 Task: Add an event with the title Second Training Session: Conflict Resolution Strategies in the Workplace, date '2024/04/11', time 8:00 AM to 10:00 AMand add a description: Develop and implement strategies to minimize or eliminate identified risks. This may involve various approaches such as risk avoidance.Select event color  Sage . Add location for the event as: 456 Park Avenue, Downtown, Chicago, USA, logged in from the account softage.8@softage.netand send the event invitation to softage.6@softage.net and softage.7@softage.net. Set a reminder for the event Monthly on the third Sunday
Action: Mouse moved to (76, 110)
Screenshot: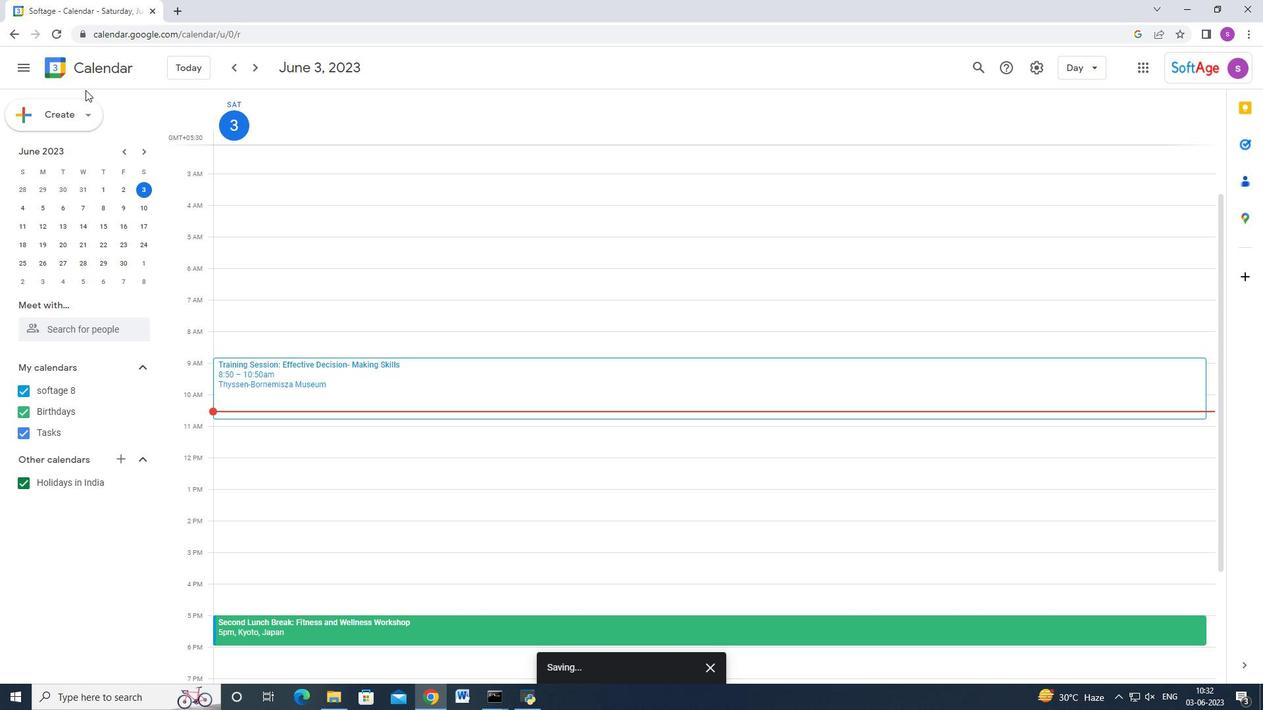 
Action: Mouse pressed left at (76, 110)
Screenshot: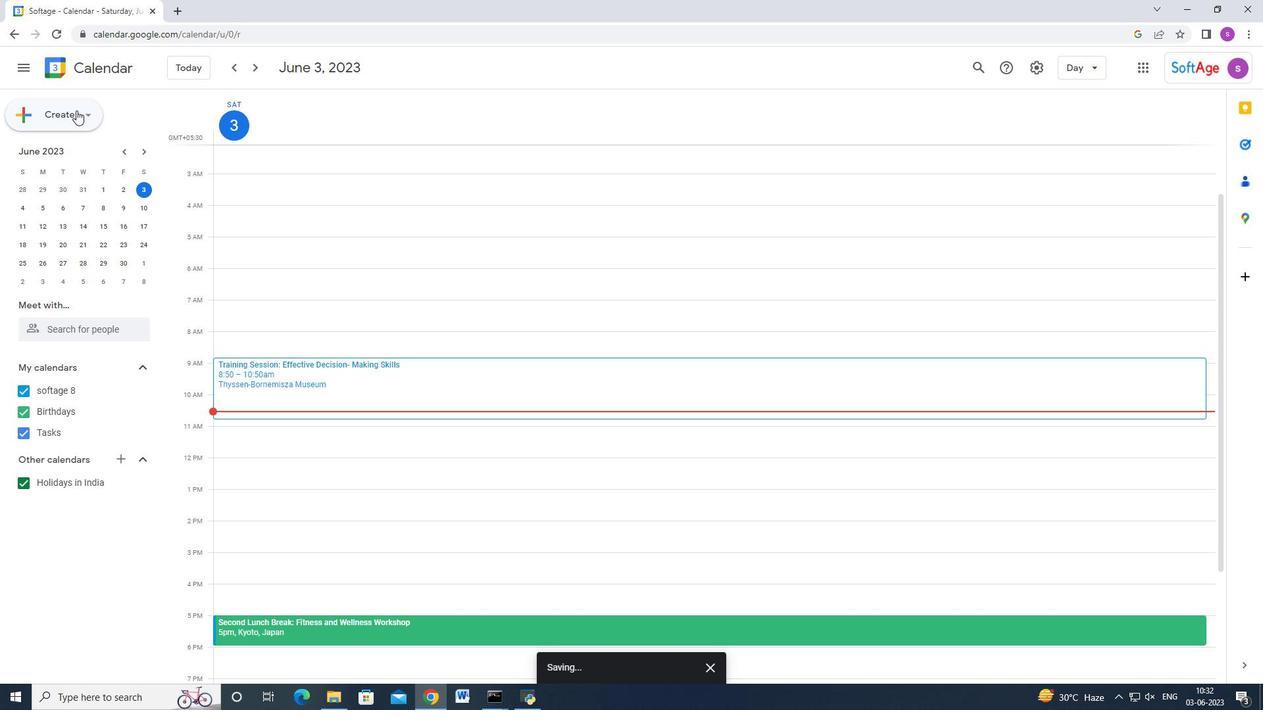 
Action: Mouse moved to (64, 147)
Screenshot: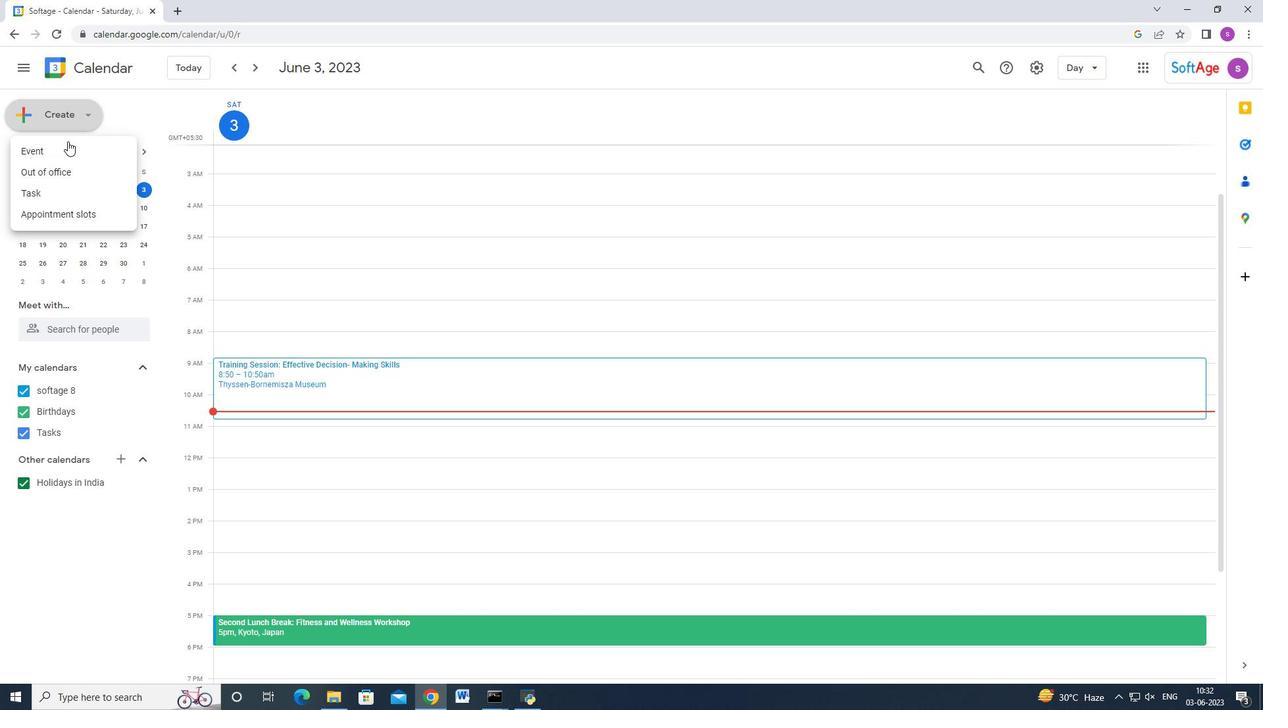 
Action: Mouse pressed left at (64, 147)
Screenshot: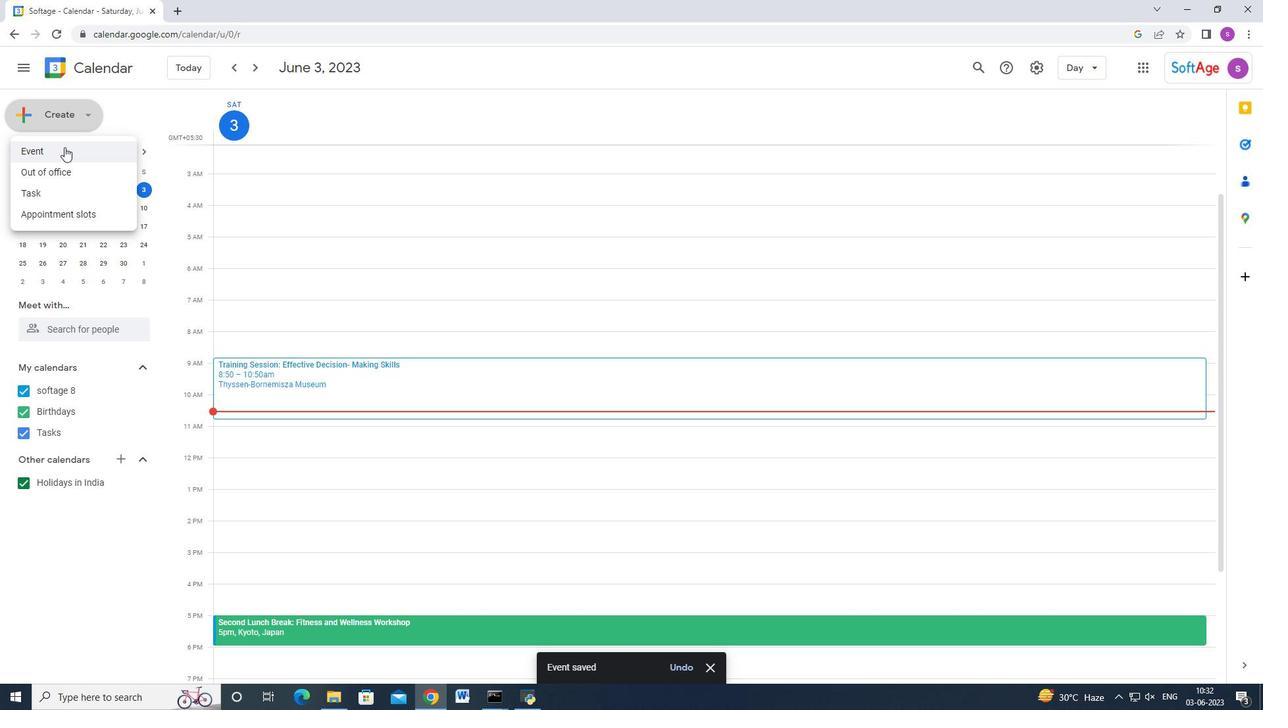 
Action: Mouse moved to (746, 527)
Screenshot: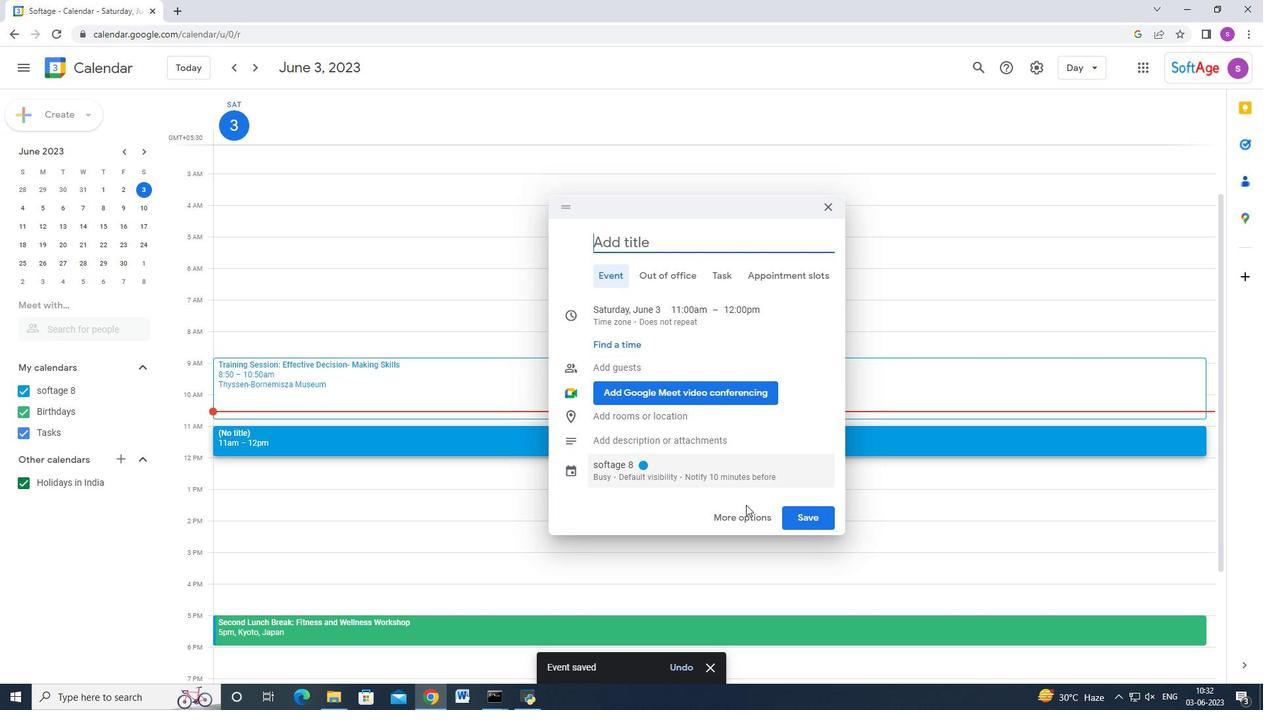 
Action: Mouse pressed left at (746, 527)
Screenshot: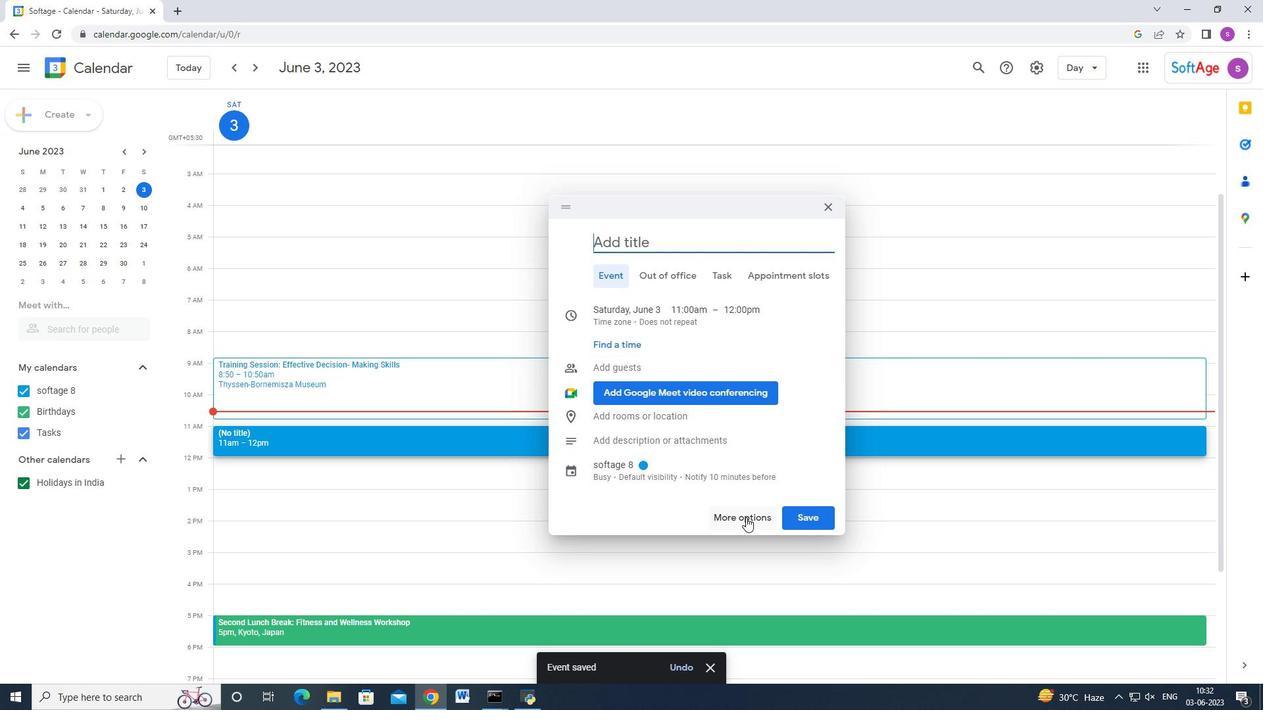 
Action: Mouse moved to (188, 107)
Screenshot: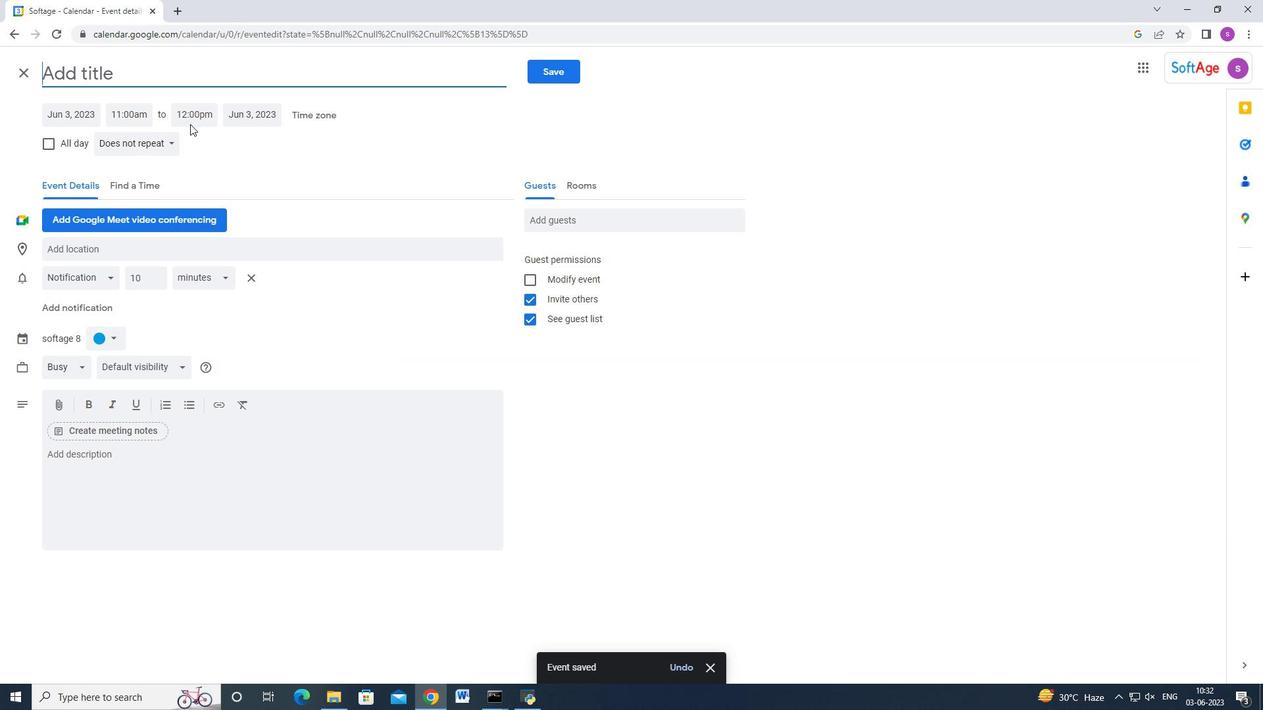 
Action: Key pressed <Key.shift_r>Second<Key.space><Key.shift>Training<Key.space><Key.shift_r>Session<Key.shift>:<Key.space><Key.shift>Conflict<Key.space><Key.shift>Resoltu<Key.backspace><Key.backspace>ution<Key.space><Key.shift>Strategies
Screenshot: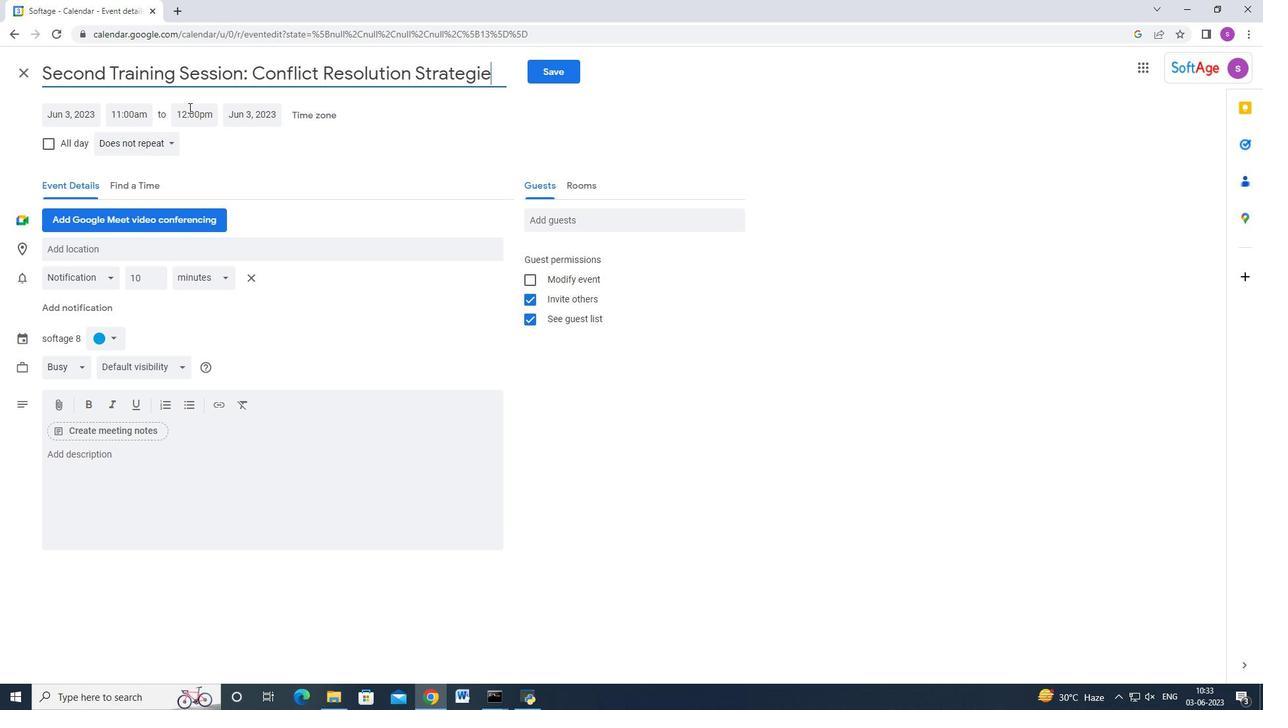 
Action: Mouse moved to (80, 115)
Screenshot: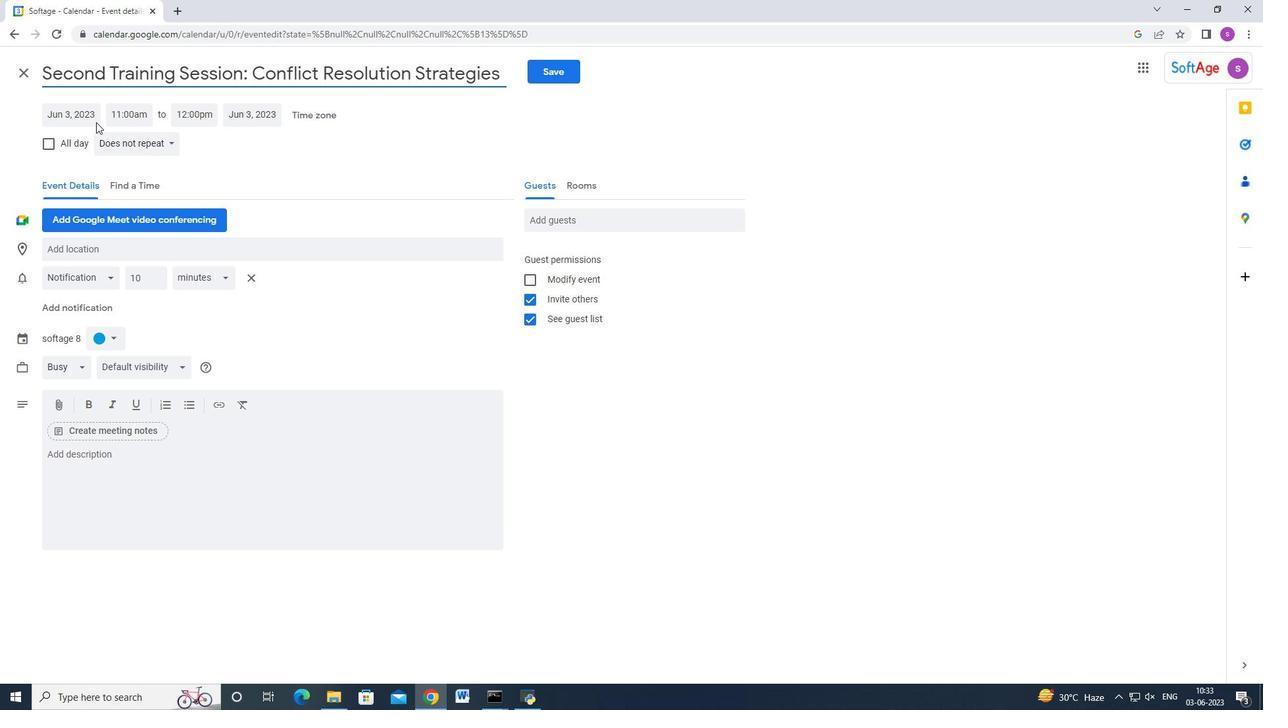
Action: Mouse pressed left at (80, 115)
Screenshot: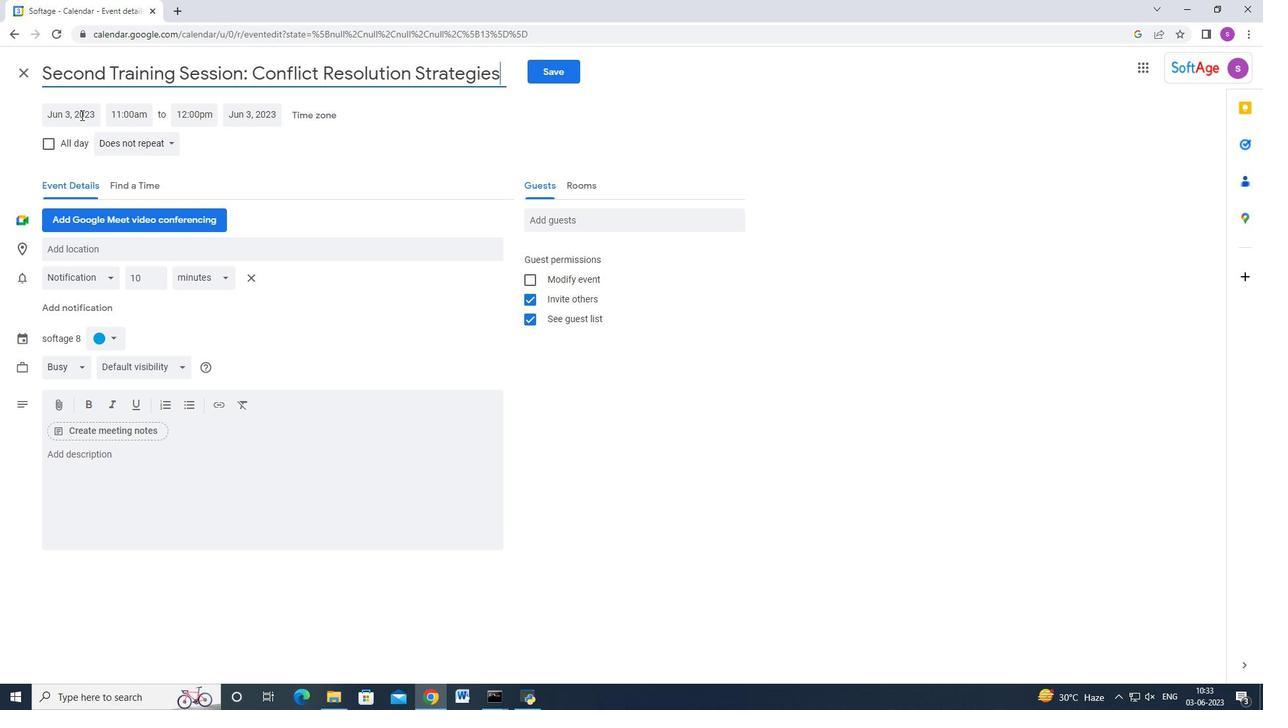 
Action: Mouse moved to (210, 140)
Screenshot: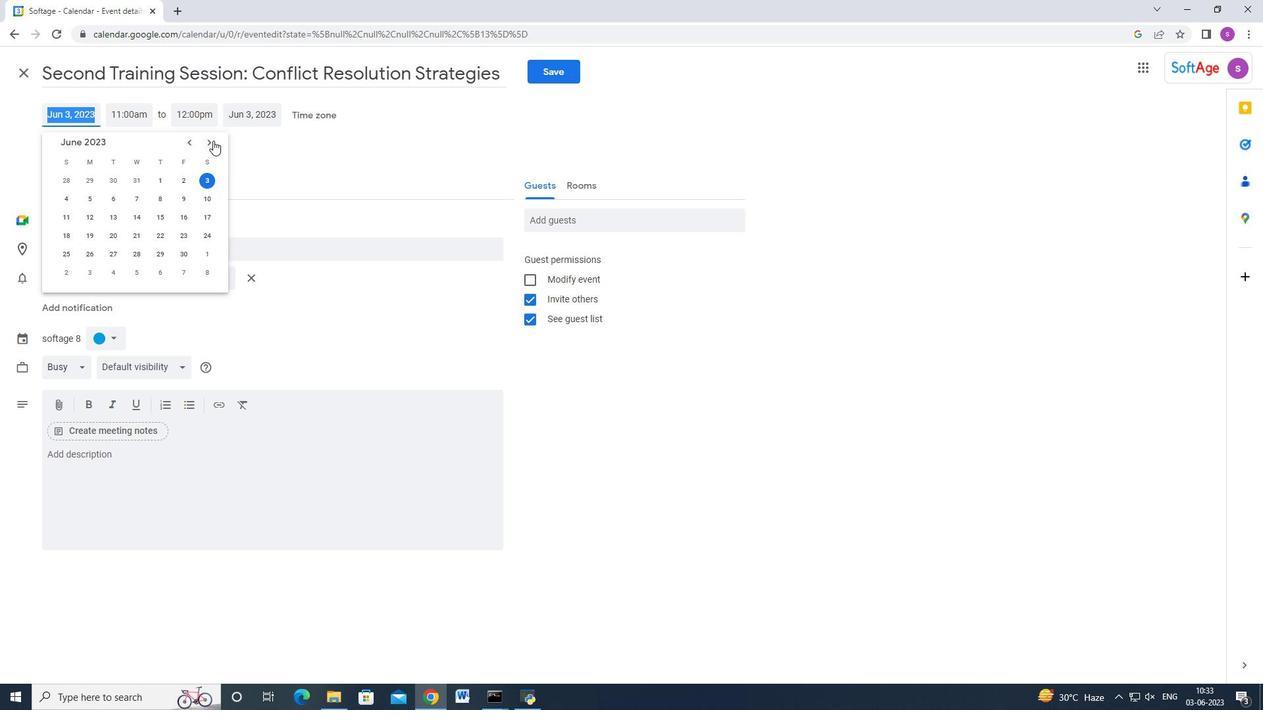 
Action: Mouse pressed left at (210, 140)
Screenshot: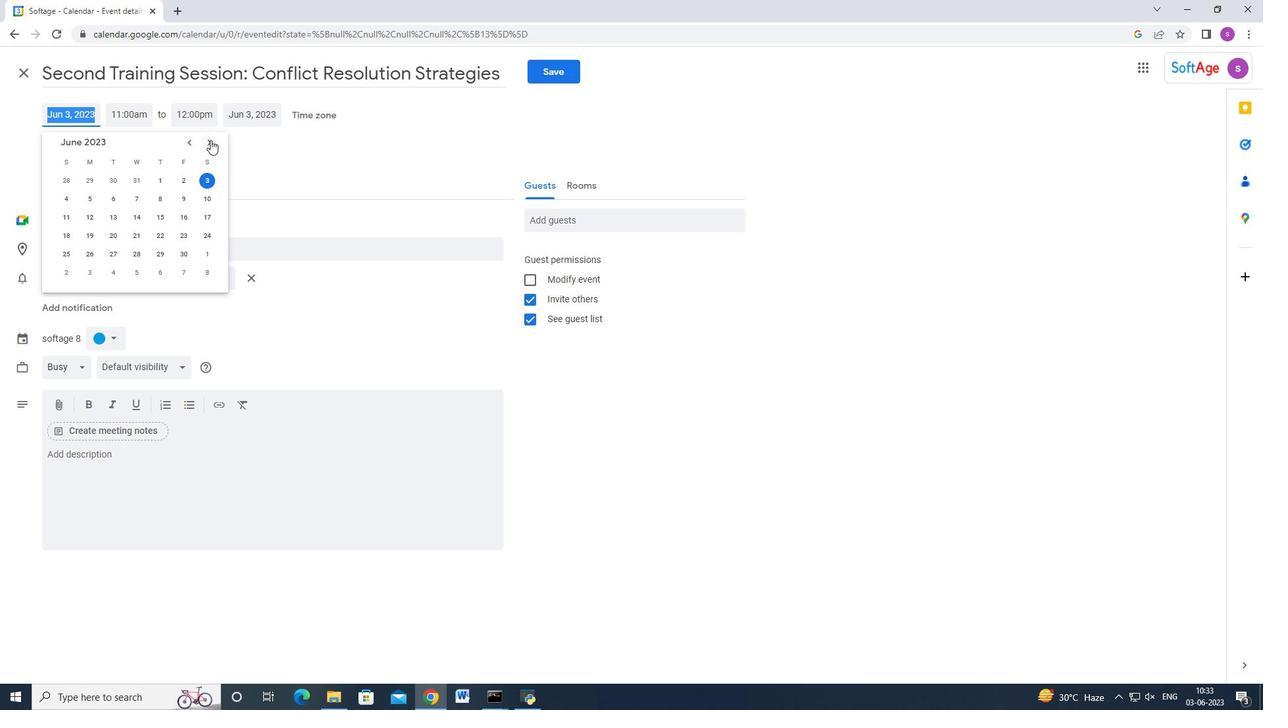 
Action: Mouse pressed left at (210, 140)
Screenshot: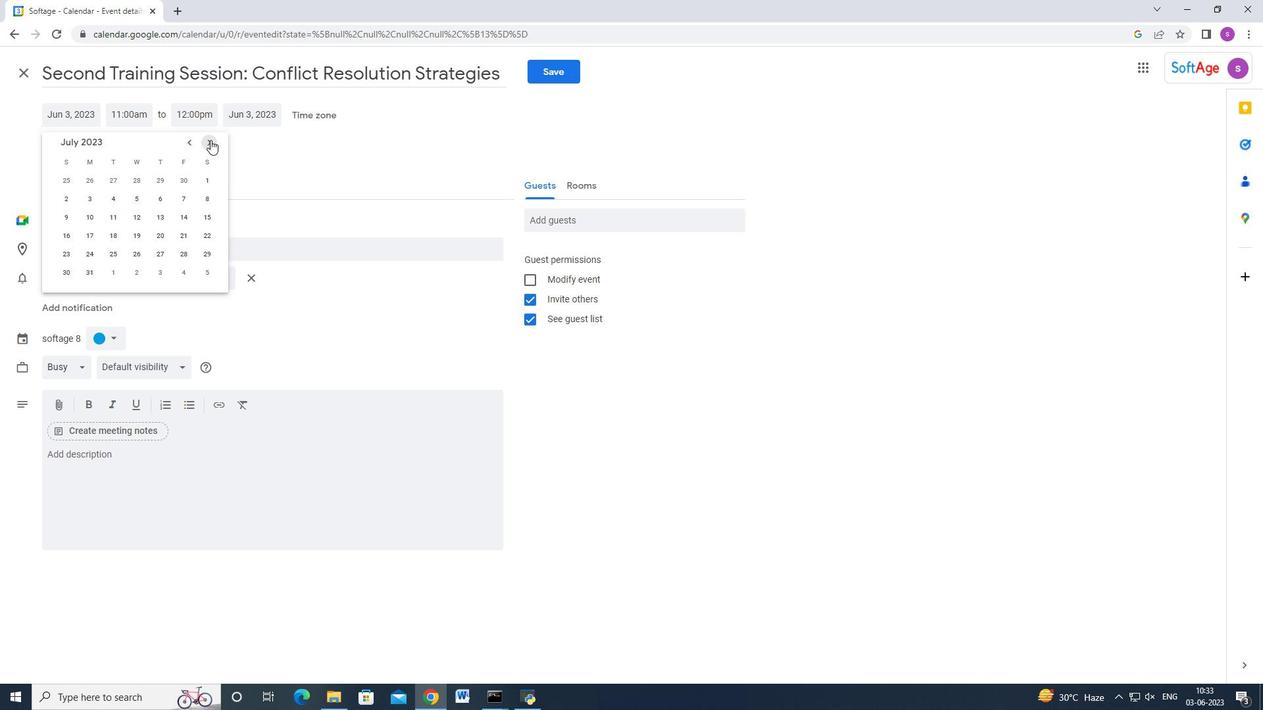 
Action: Mouse pressed left at (210, 140)
Screenshot: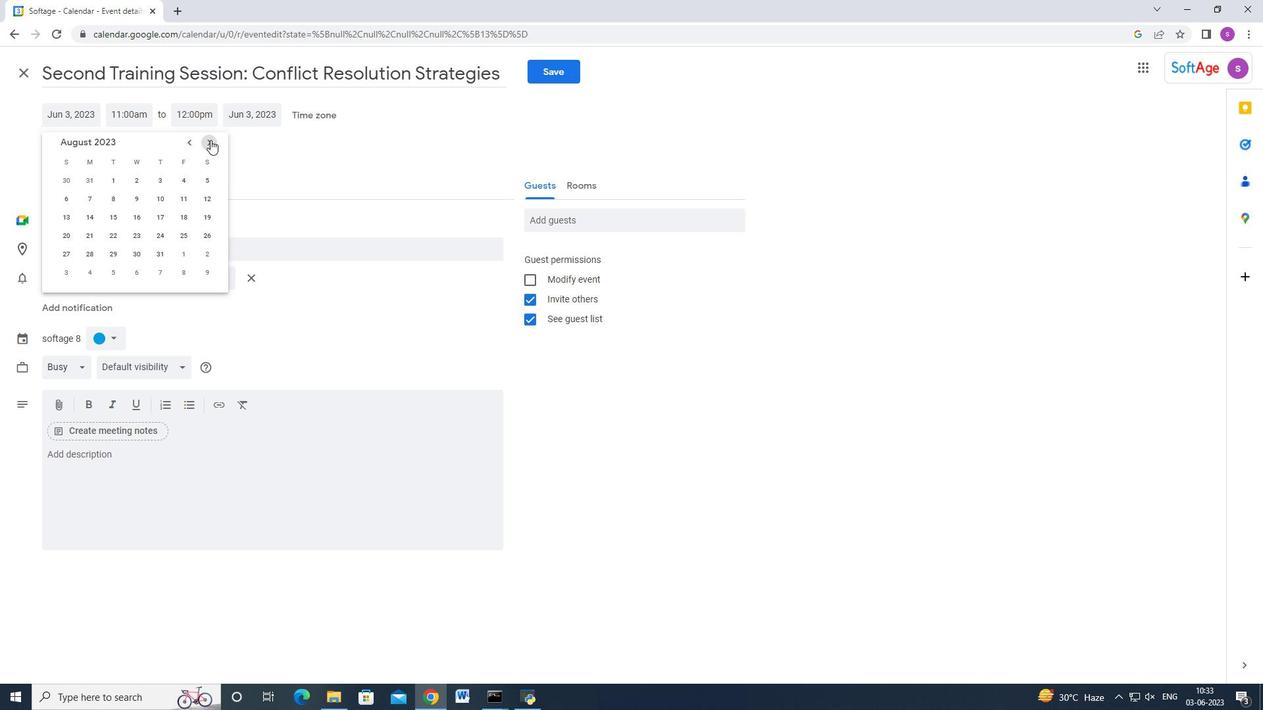 
Action: Mouse pressed left at (210, 140)
Screenshot: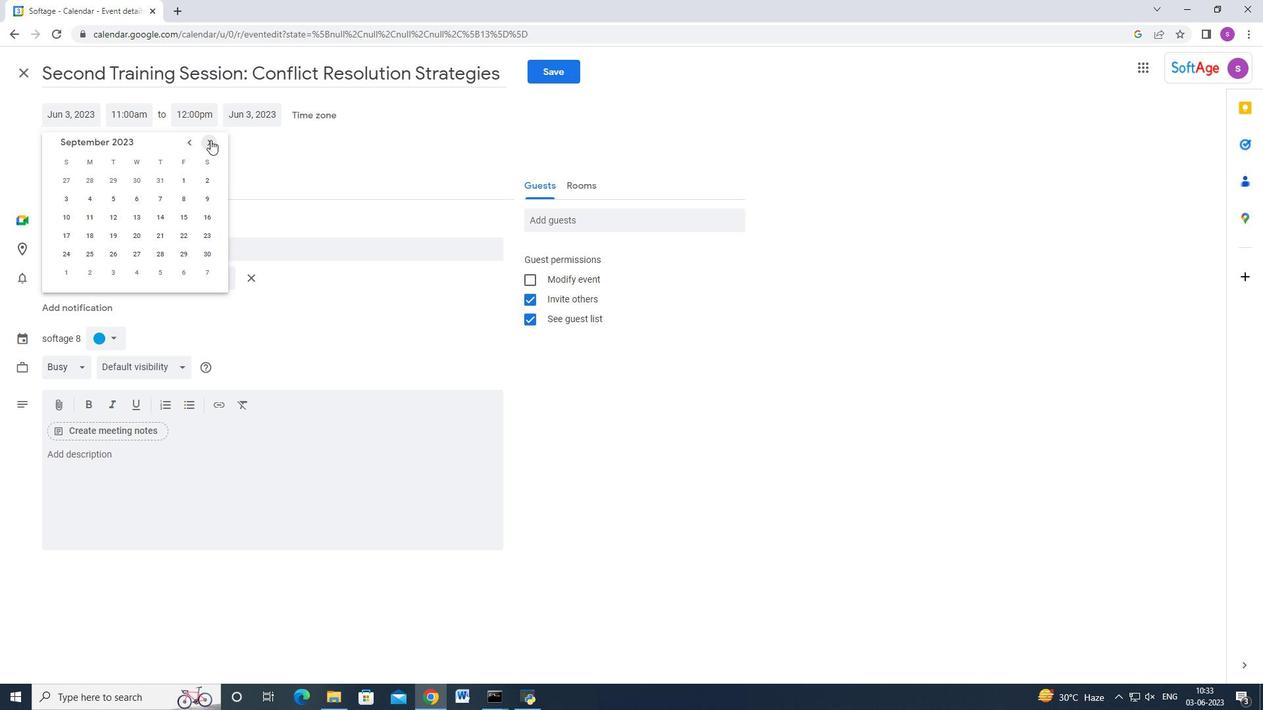 
Action: Mouse pressed left at (210, 140)
Screenshot: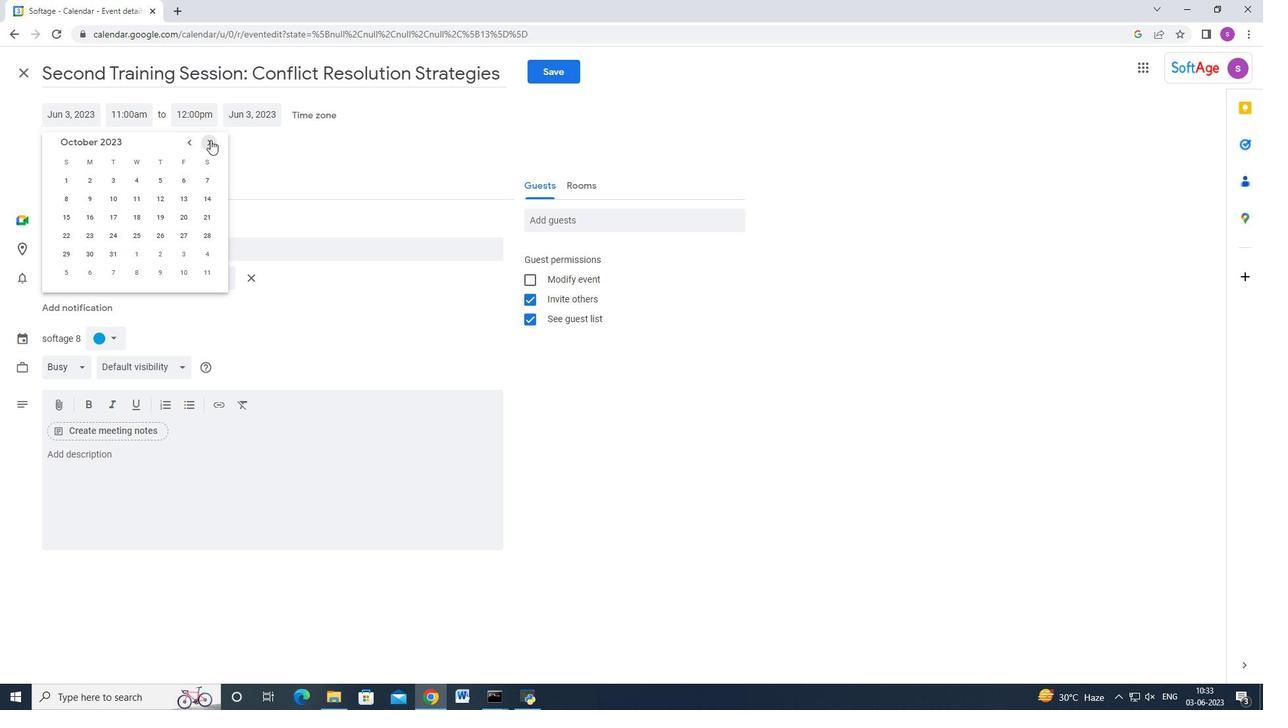 
Action: Mouse pressed left at (210, 140)
Screenshot: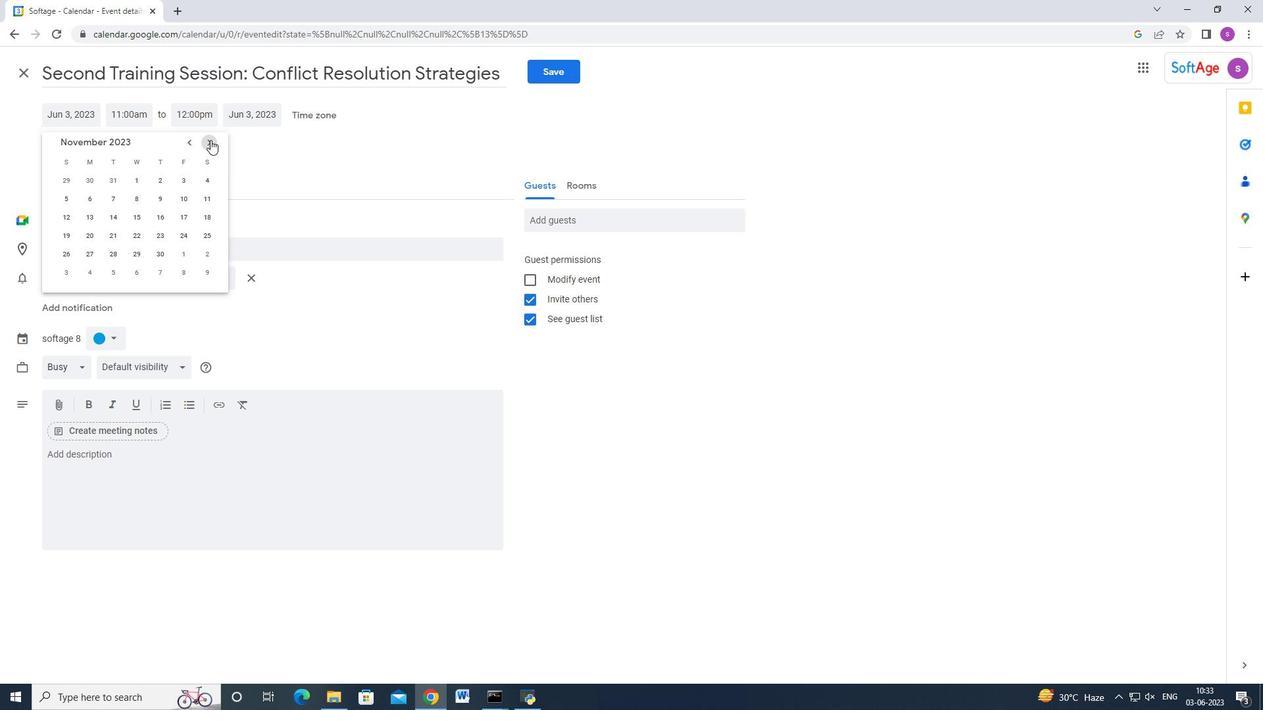 
Action: Mouse pressed left at (210, 140)
Screenshot: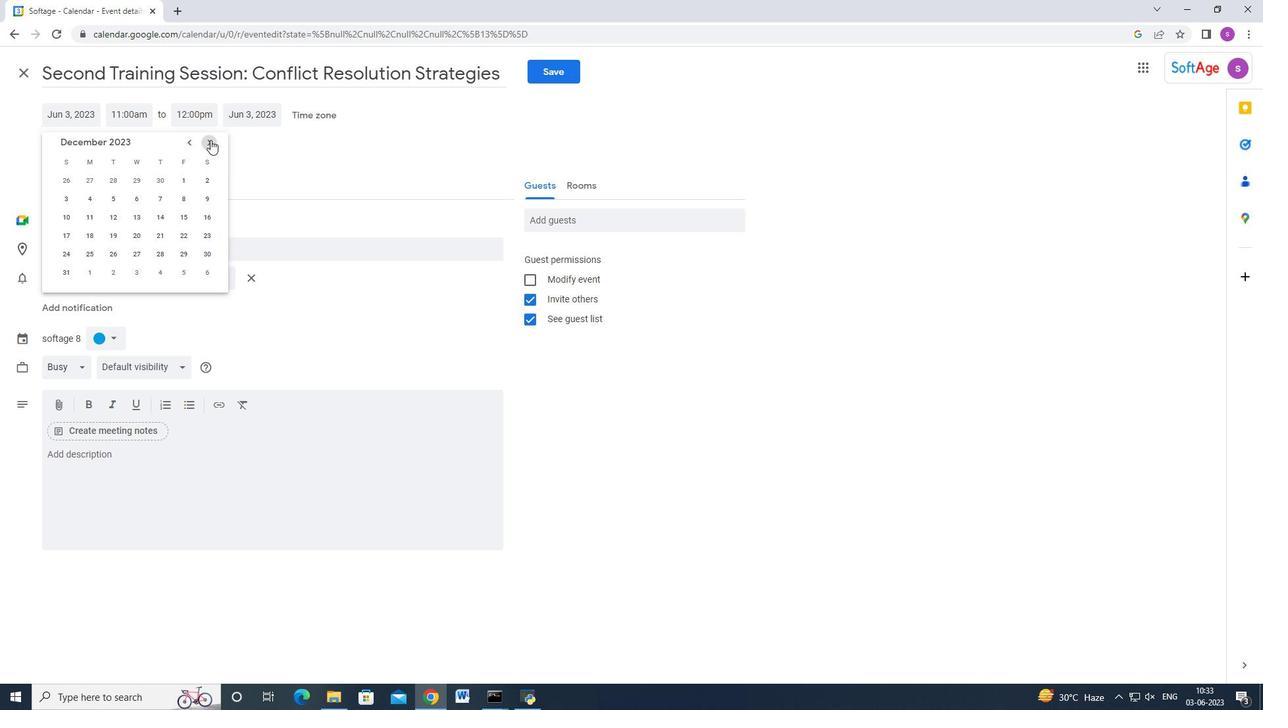 
Action: Mouse pressed left at (210, 140)
Screenshot: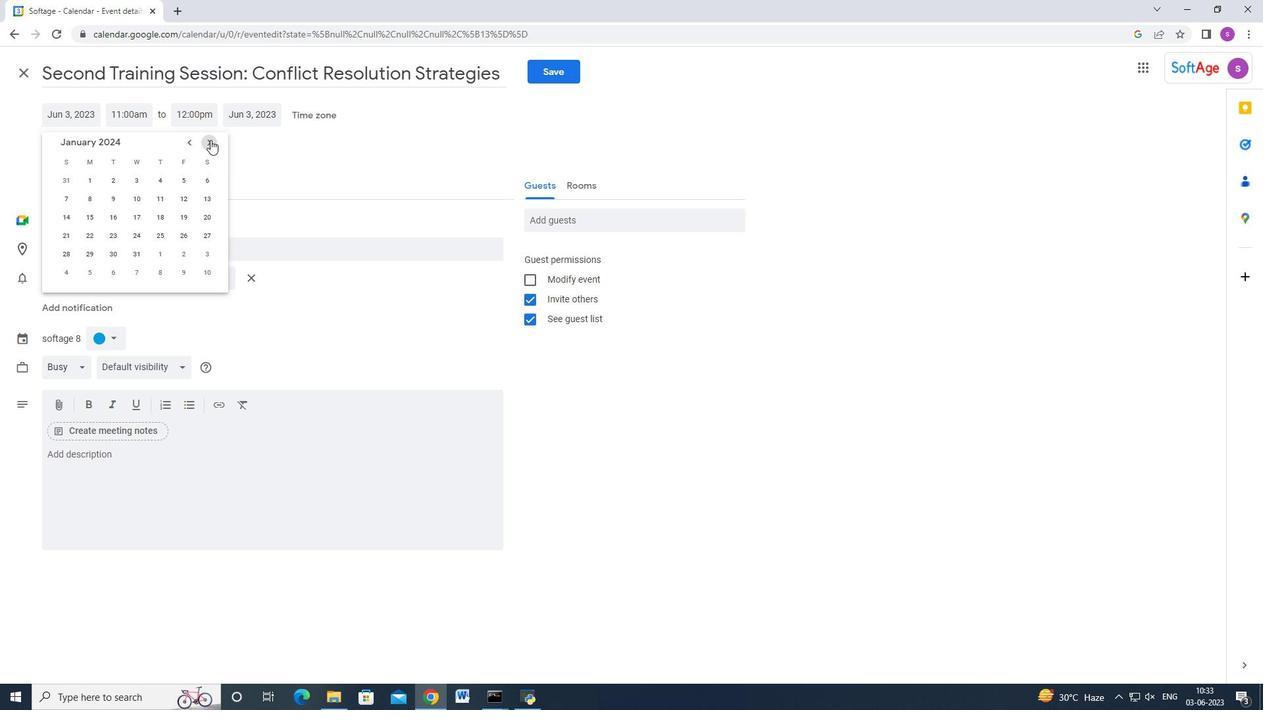 
Action: Mouse pressed left at (210, 140)
Screenshot: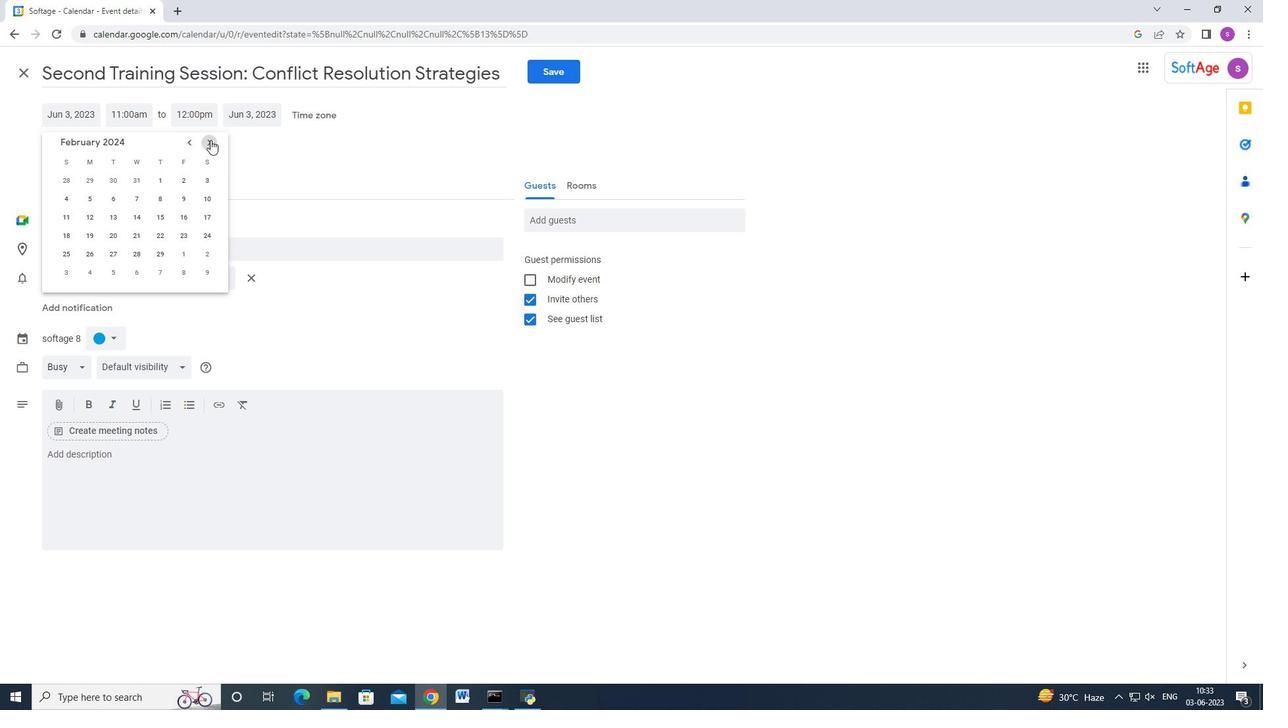 
Action: Mouse pressed left at (210, 140)
Screenshot: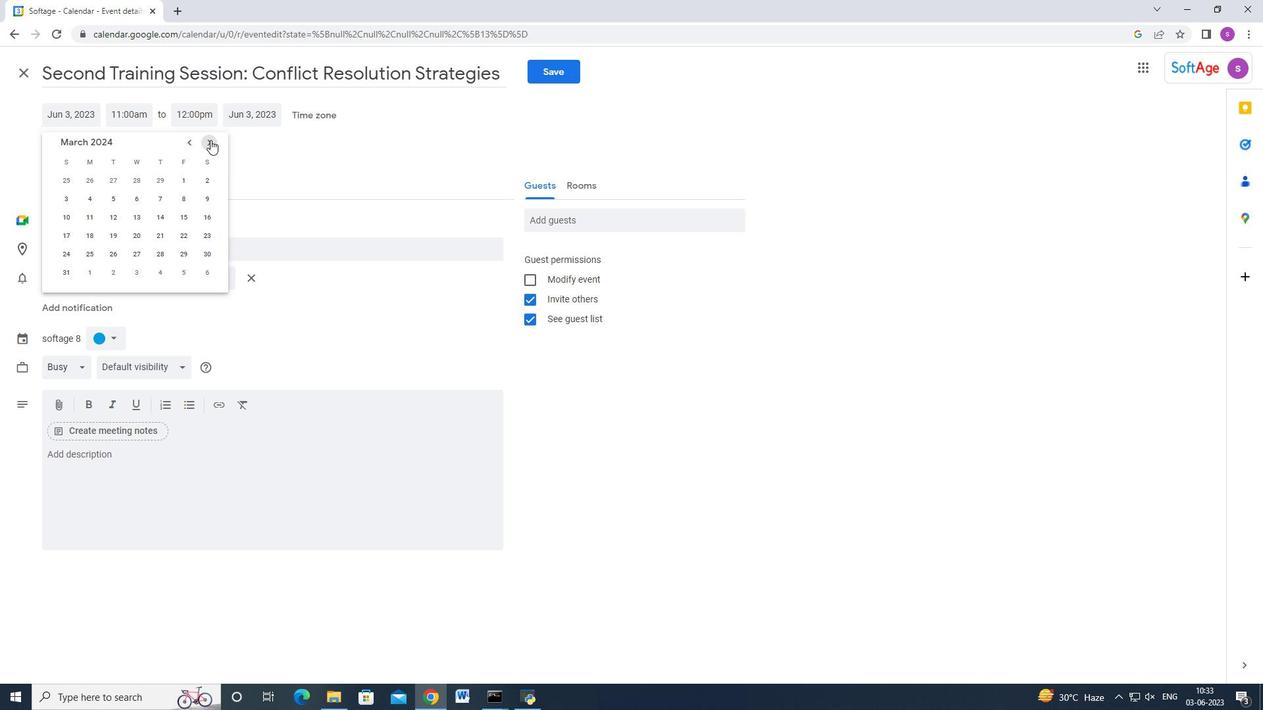 
Action: Mouse moved to (165, 192)
Screenshot: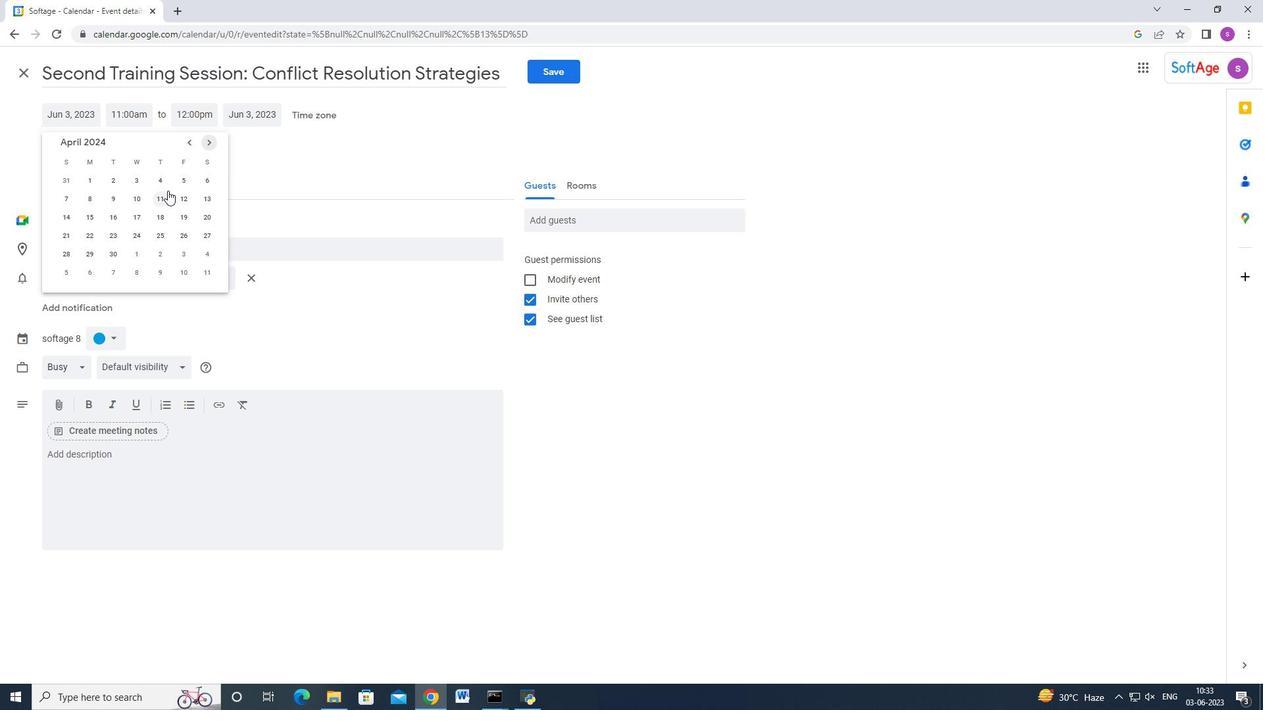 
Action: Mouse pressed left at (165, 192)
Screenshot: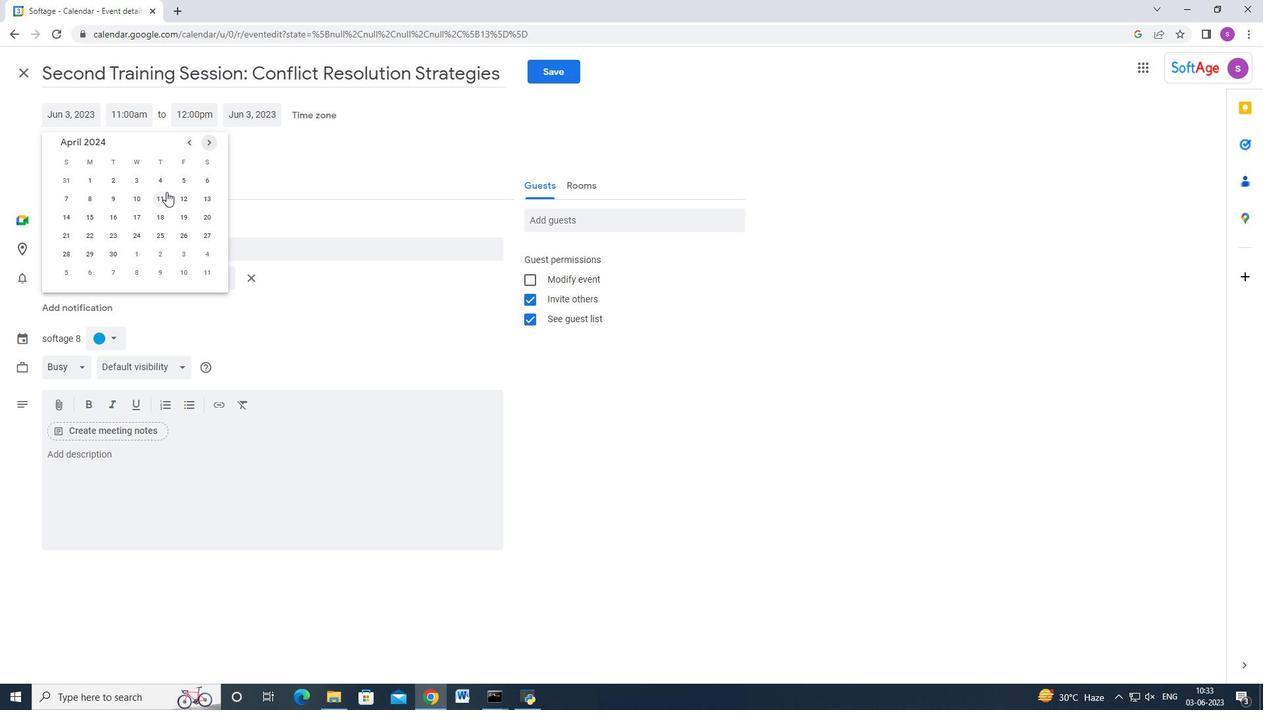
Action: Mouse moved to (144, 114)
Screenshot: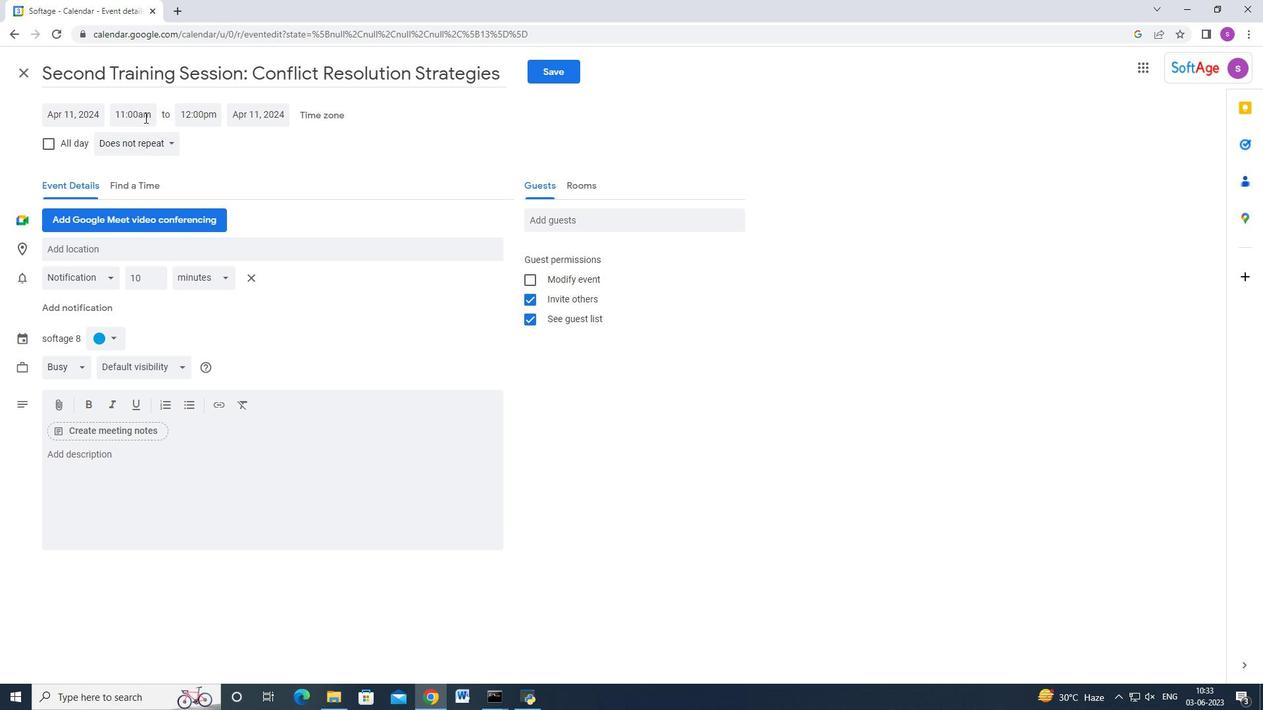 
Action: Mouse pressed left at (144, 114)
Screenshot: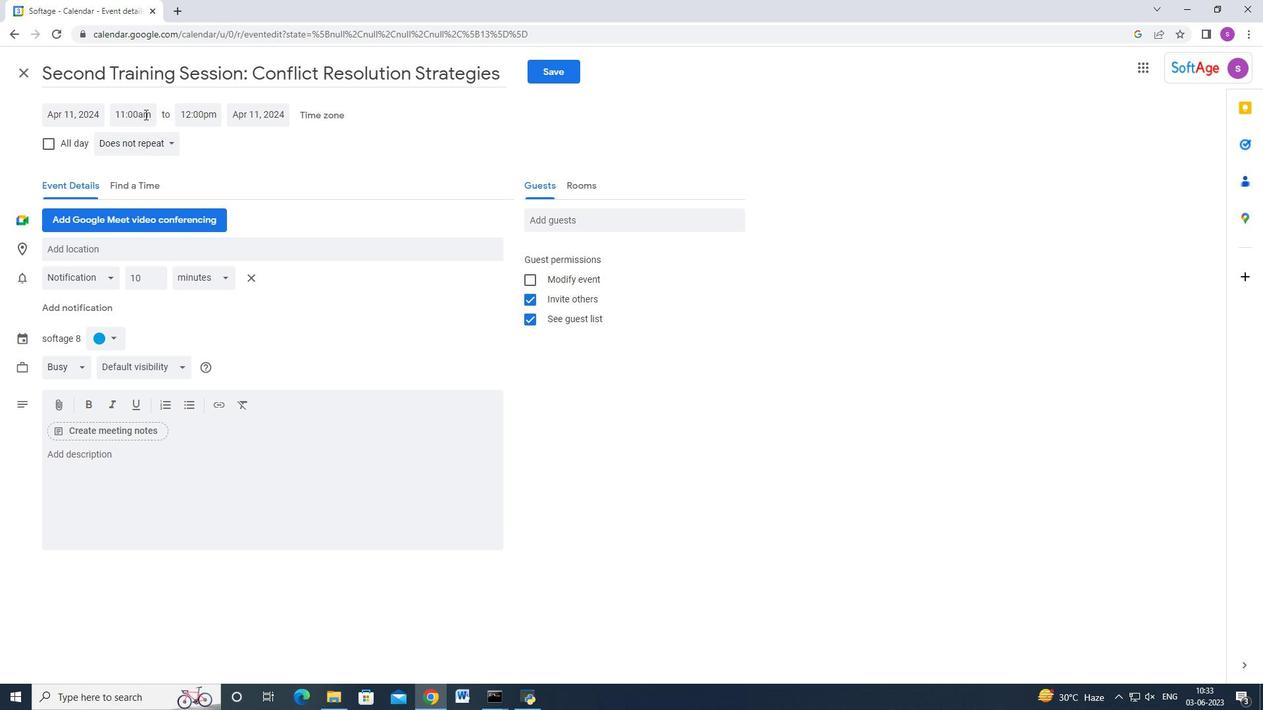 
Action: Key pressed 8<Key.shift>:00am<Key.enter><Key.tab>10<Key.shift>:00am<Key.enter>
Screenshot: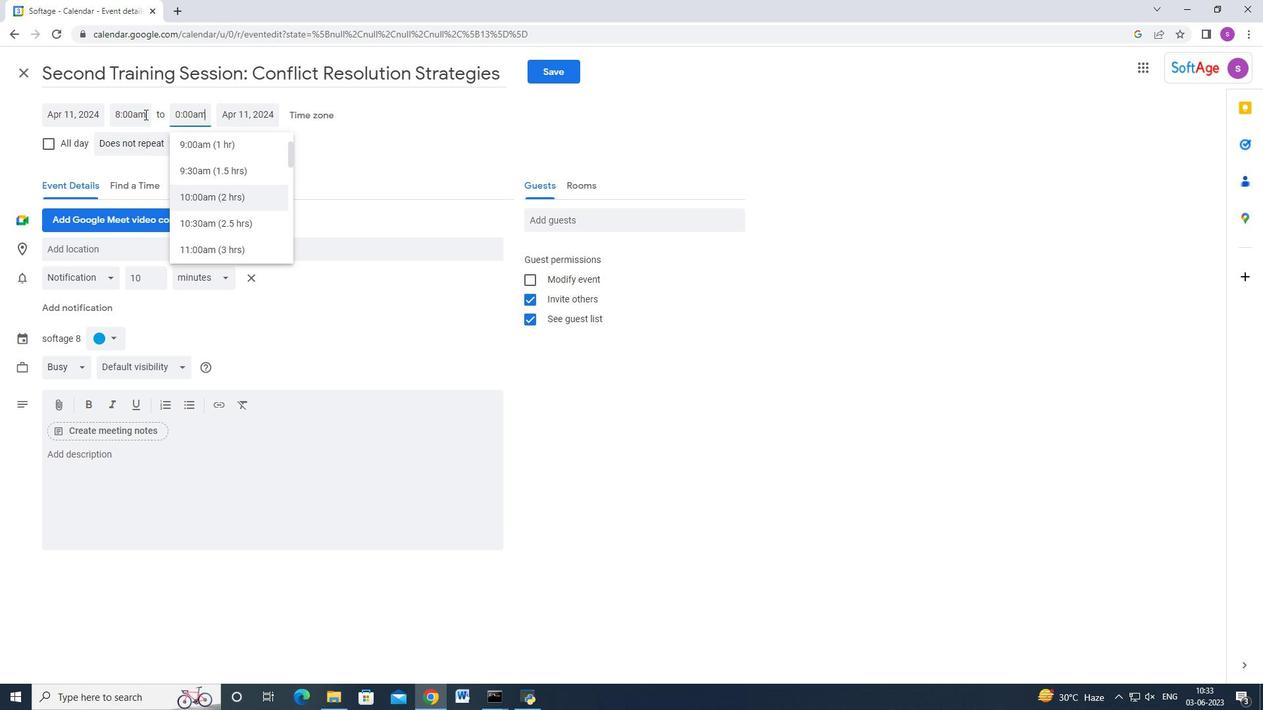 
Action: Mouse moved to (201, 442)
Screenshot: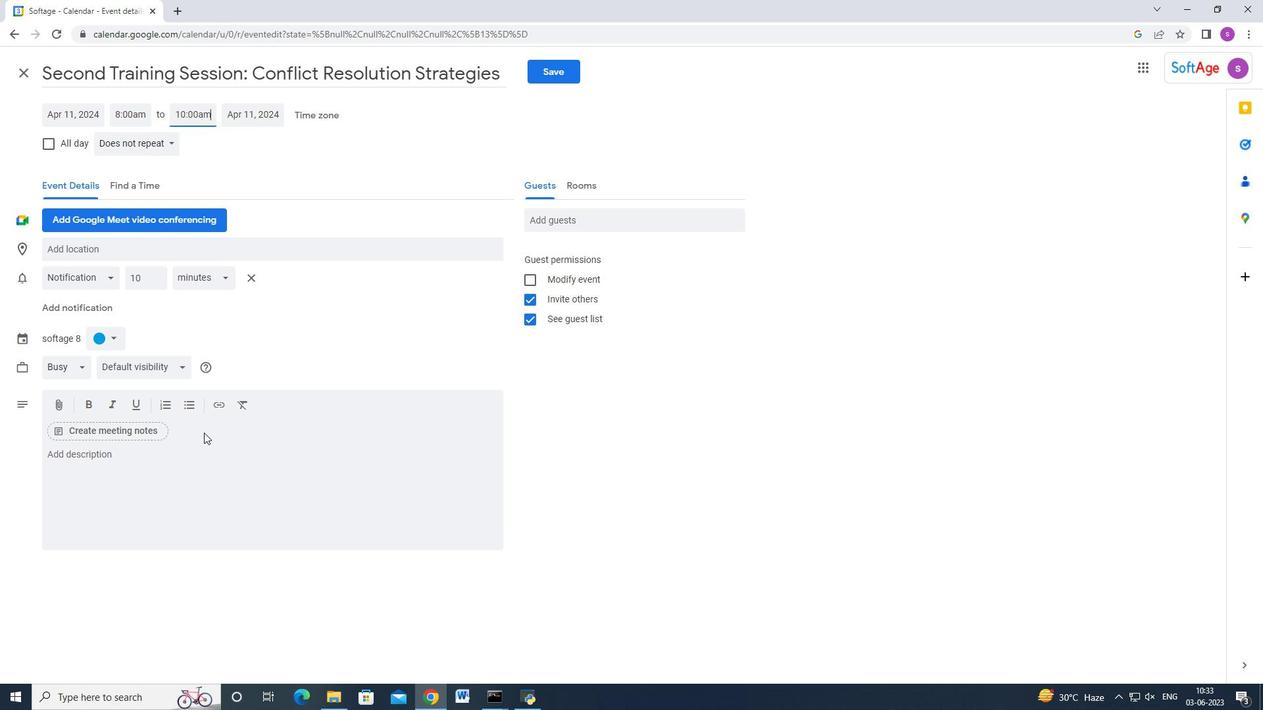 
Action: Mouse pressed left at (201, 442)
Screenshot: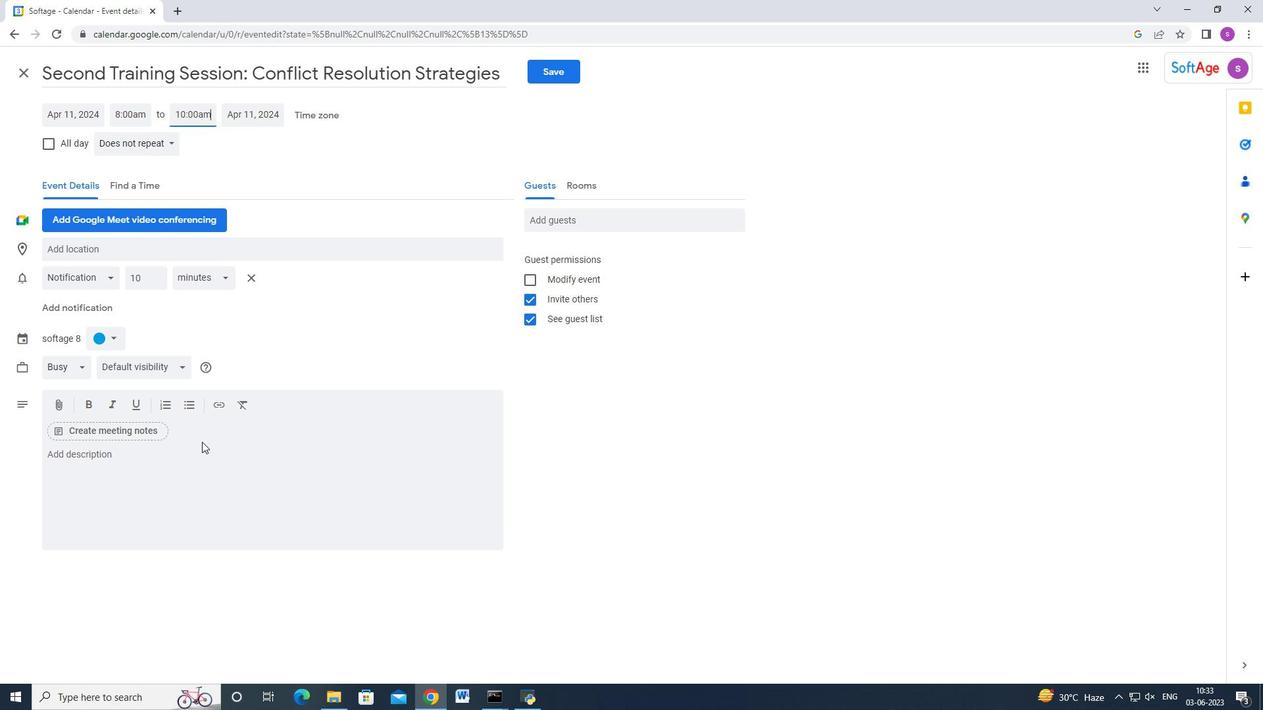 
Action: Mouse moved to (201, 448)
Screenshot: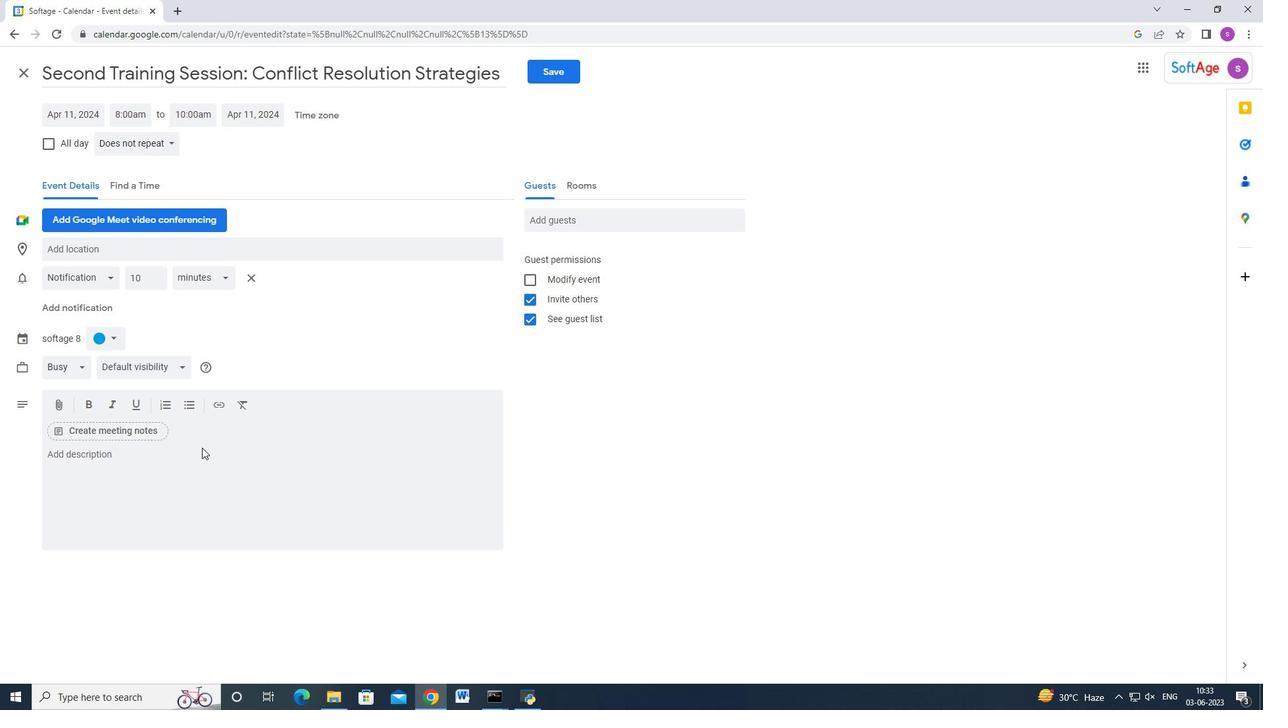 
Action: Mouse pressed left at (201, 448)
Screenshot: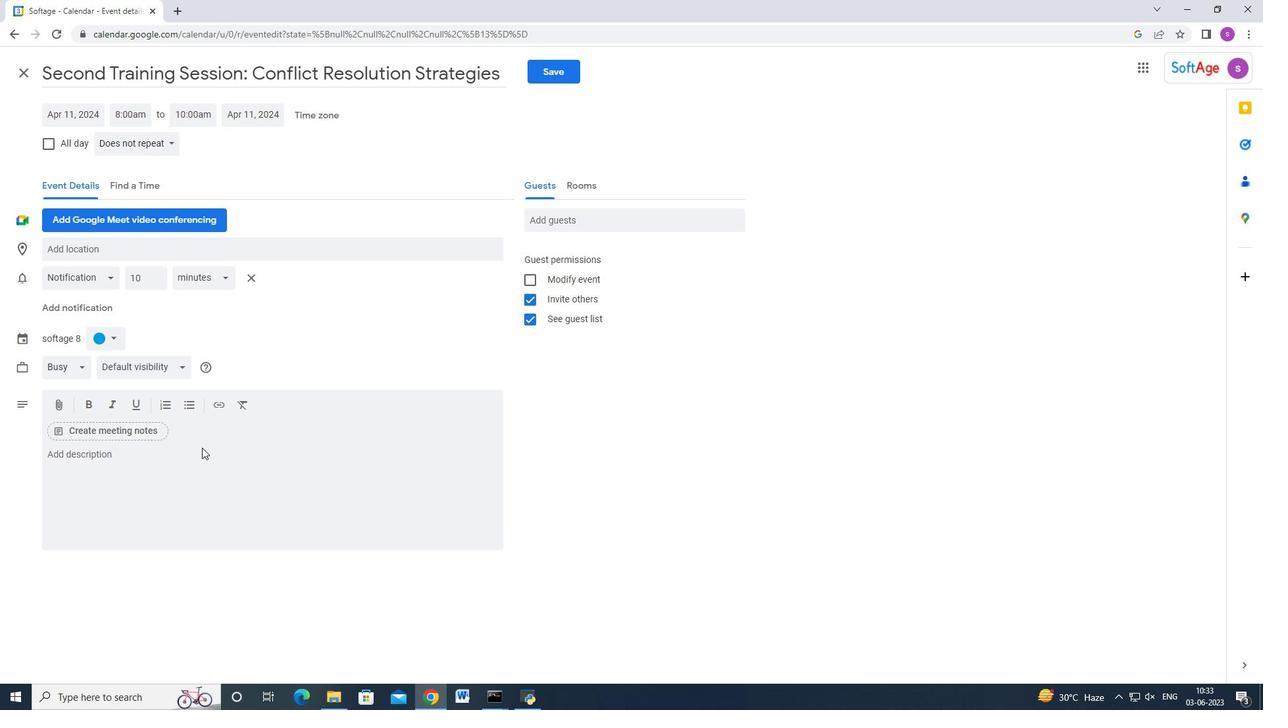 
Action: Mouse moved to (195, 461)
Screenshot: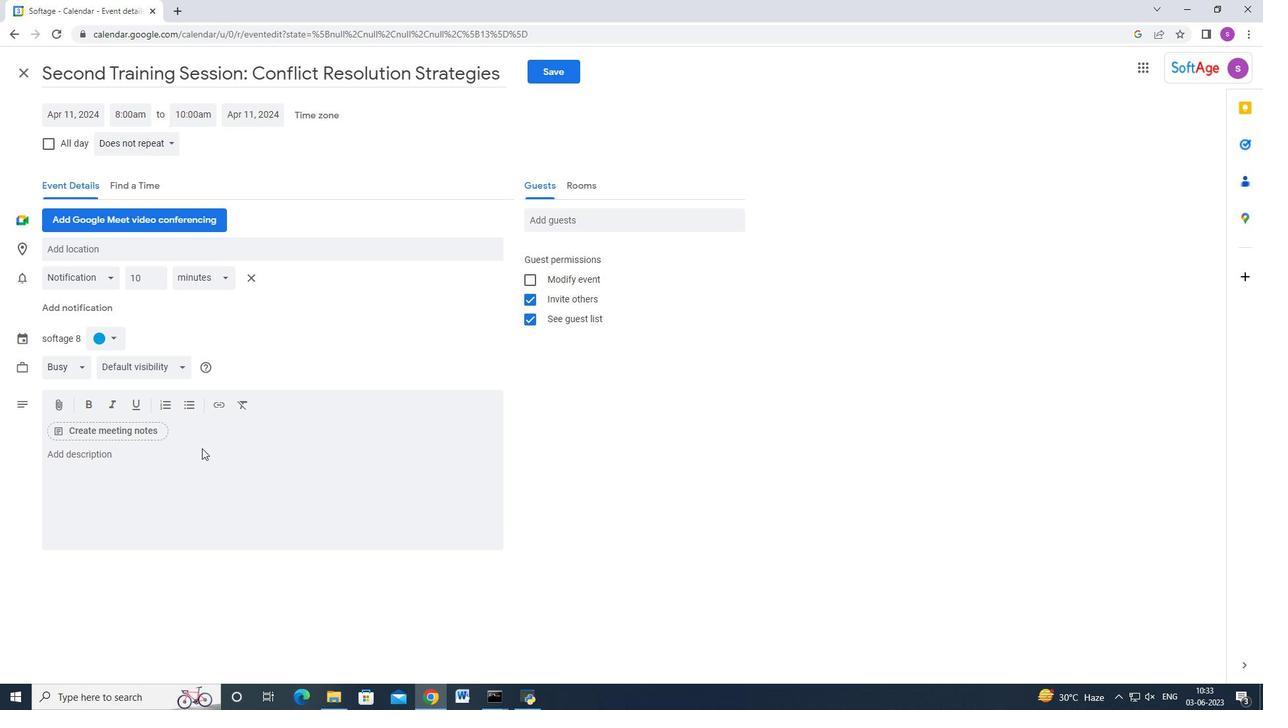 
Action: Mouse pressed left at (195, 461)
Screenshot: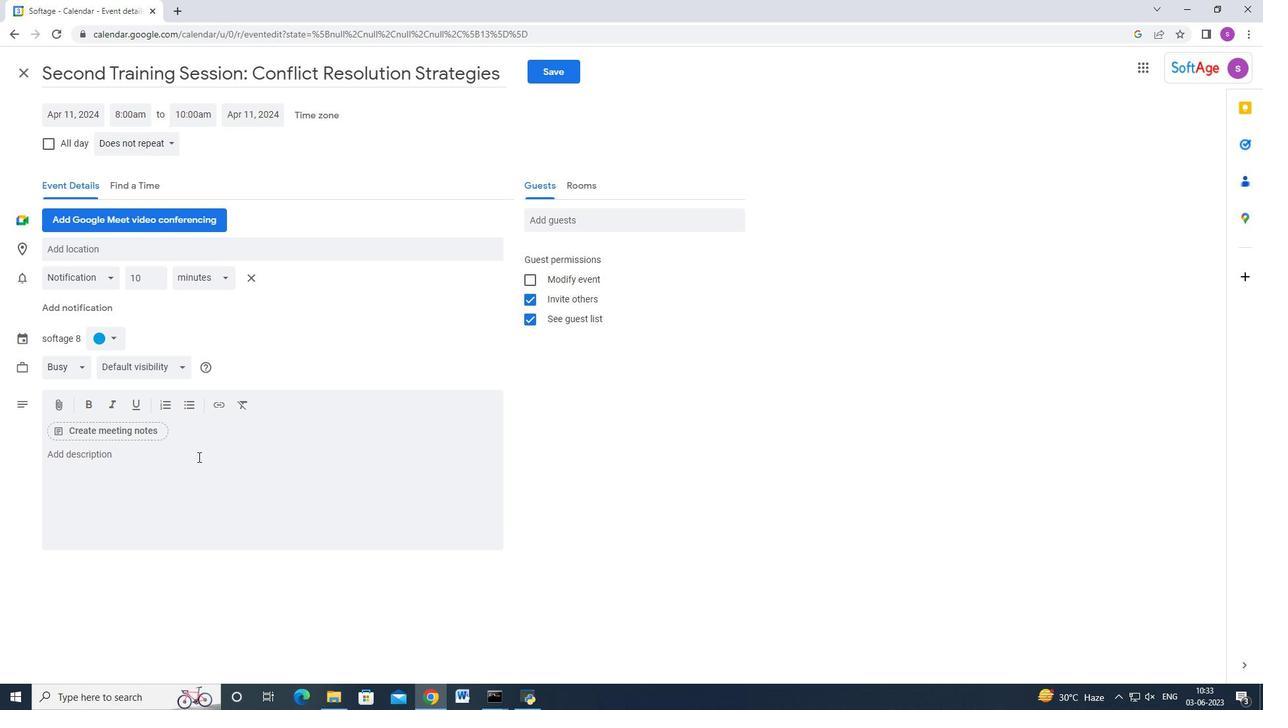 
Action: Mouse moved to (196, 461)
Screenshot: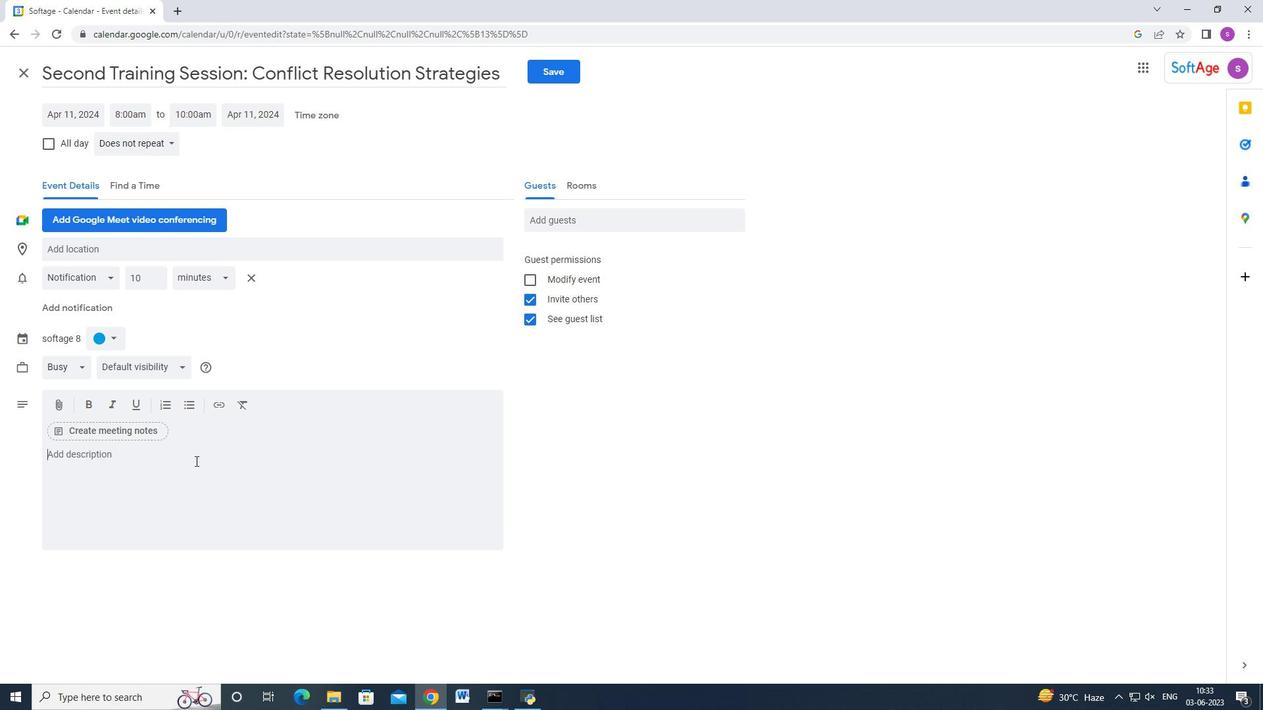 
Action: Key pressed <Key.shift><Key.shift><Key.shift><Key.shift><Key.shift><Key.shift><Key.shift><Key.shift><Key.shift><Key.shift><Key.shift><Key.shift><Key.shift><Key.shift><Key.shift><Key.shift><Key.shift><Key.shift><Key.shift><Key.shift><Key.shift><Key.shift><Key.shift><Key.shift_r>Develop<Key.space>t<Key.backspace>and<Key.space>implement<Key.space>sta<Key.backspace>rategies<Key.space>to<Key.space>minimize<Key.space>or<Key.space>eliminate<Key.space>identife<Key.backspace>ied<Key.space>risks.<Key.space><Key.shift>This<Key.space>amy<Key.backspace><Key.backspace><Key.backspace>may<Key.space>involve<Key.space>various<Key.space>approached<Key.space><Key.backspace><Key.backspace>s<Key.space>such<Key.space>as<Key.space>risk<Key.space>avoidance.
Screenshot: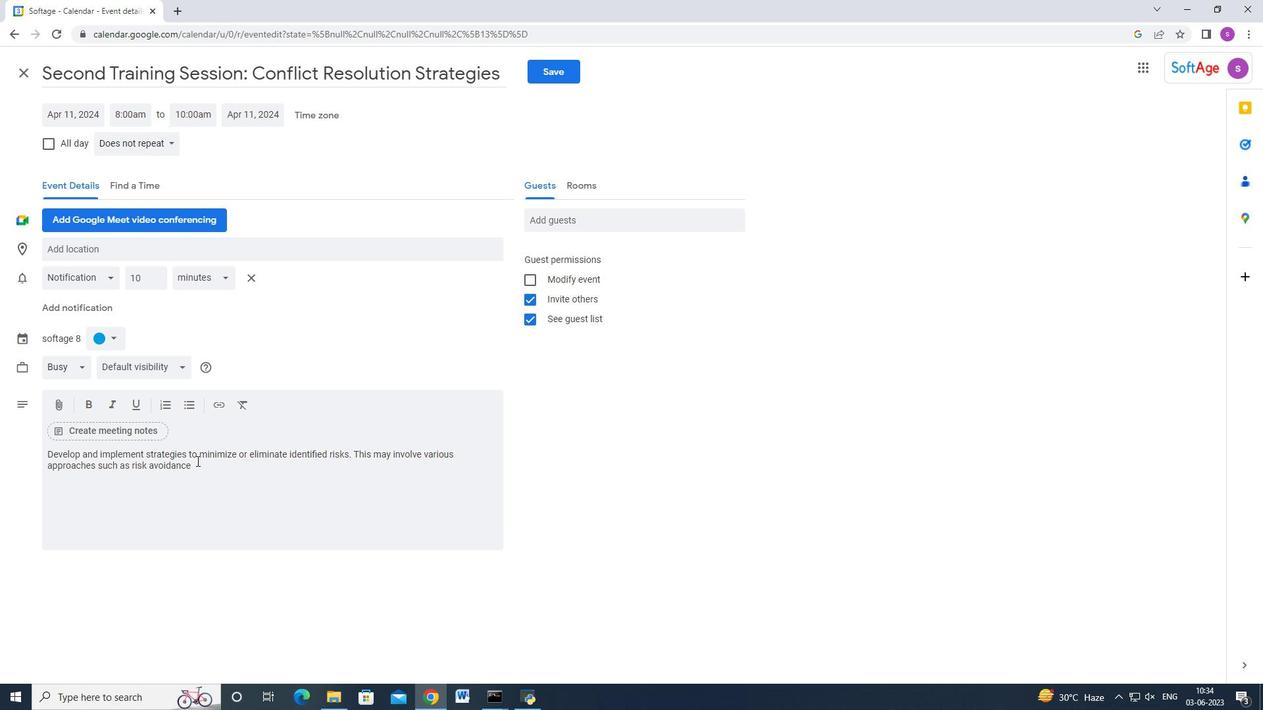 
Action: Mouse moved to (109, 330)
Screenshot: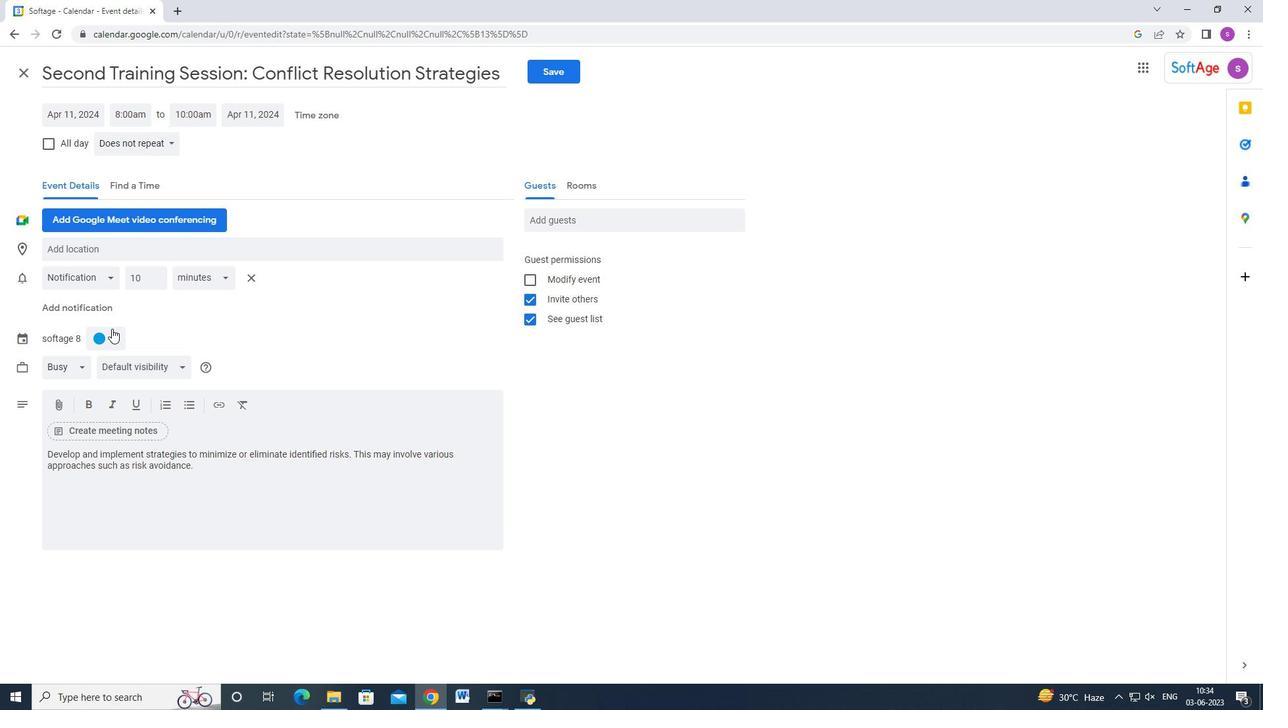 
Action: Mouse pressed left at (109, 330)
Screenshot: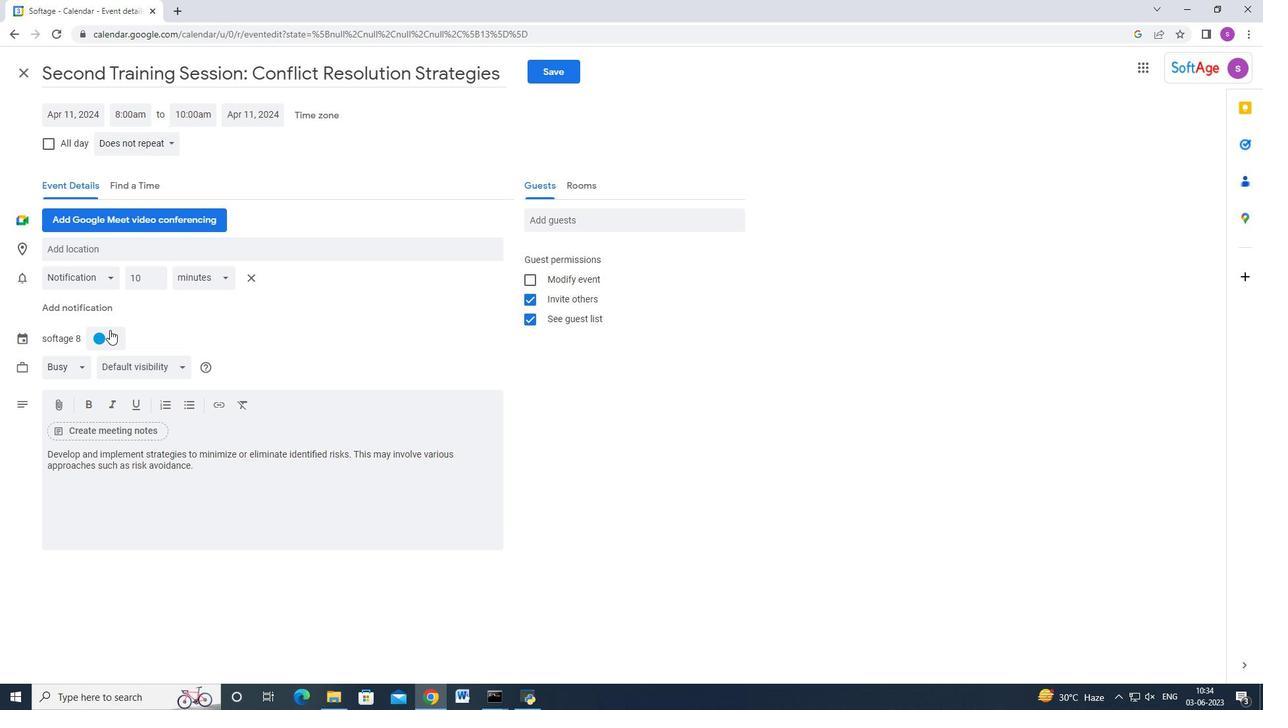 
Action: Mouse moved to (96, 373)
Screenshot: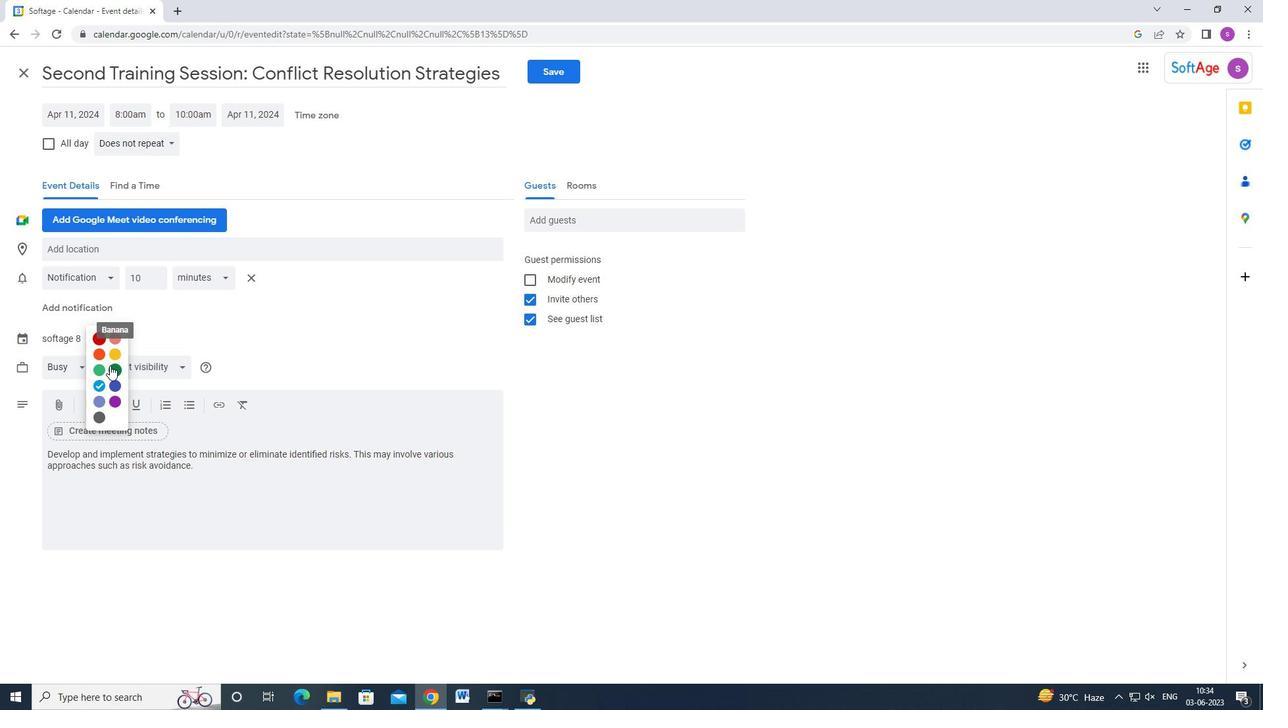 
Action: Mouse pressed left at (96, 373)
Screenshot: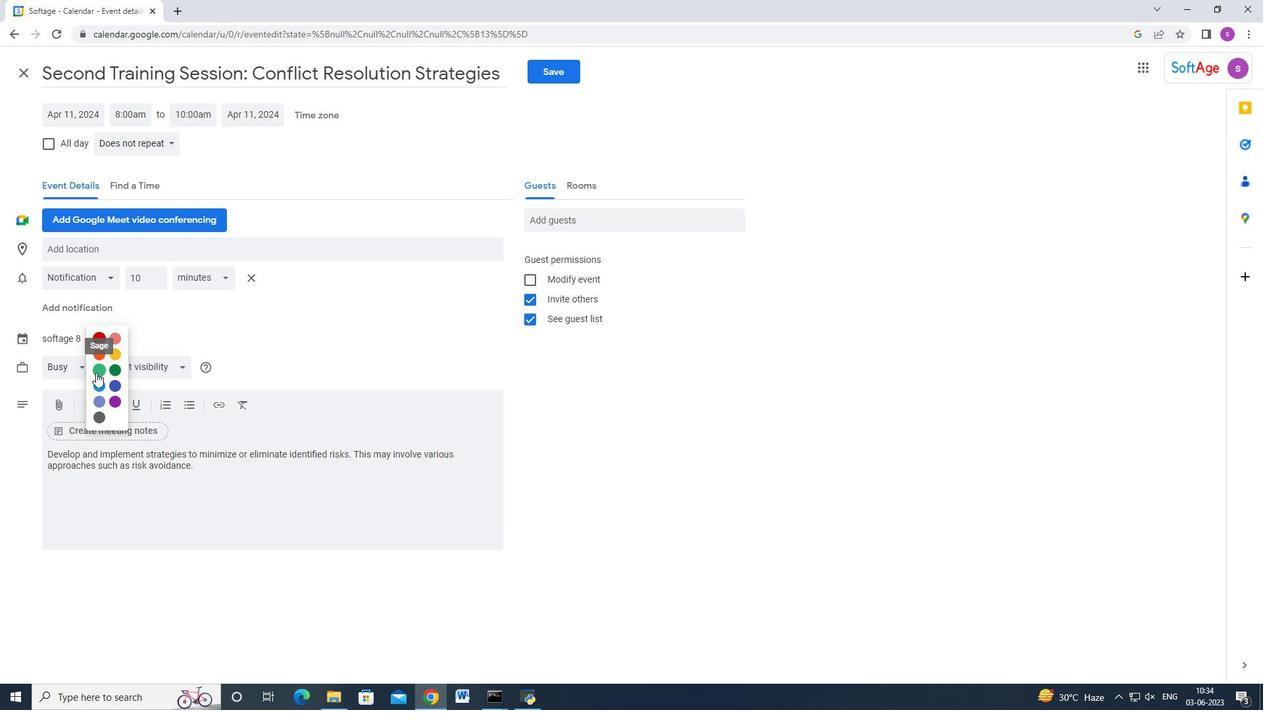 
Action: Mouse moved to (87, 256)
Screenshot: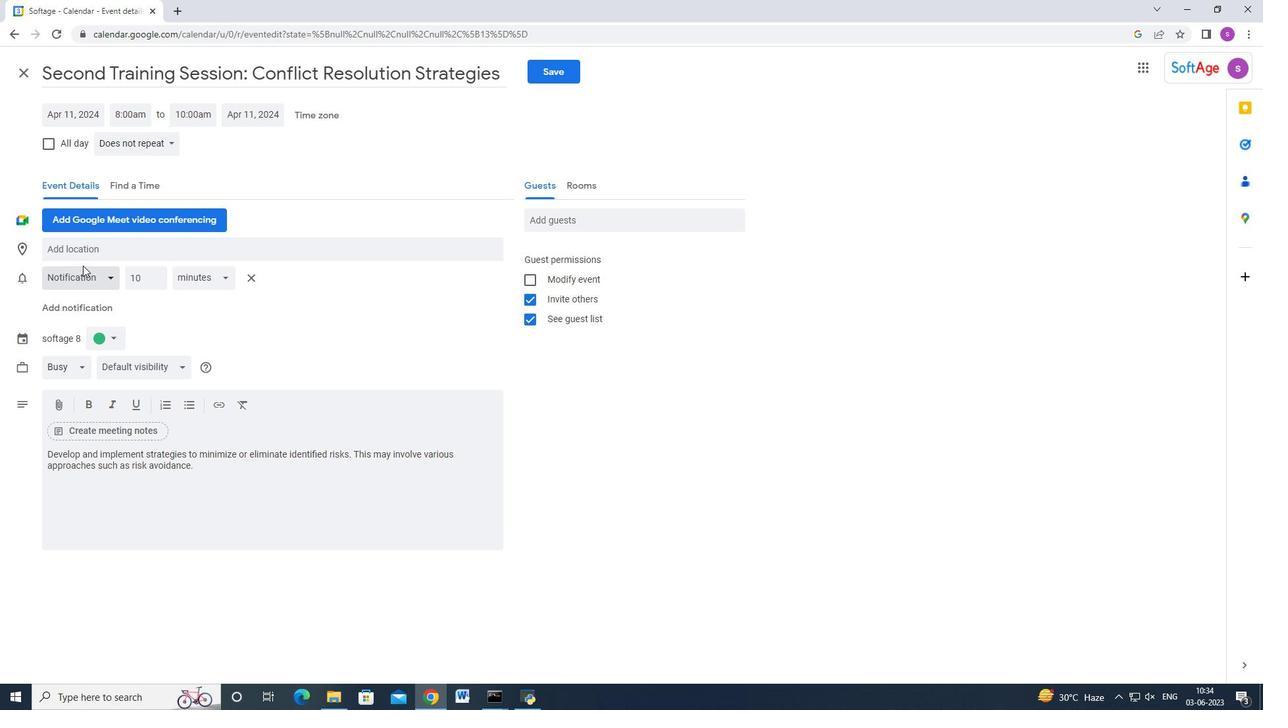 
Action: Mouse pressed left at (87, 256)
Screenshot: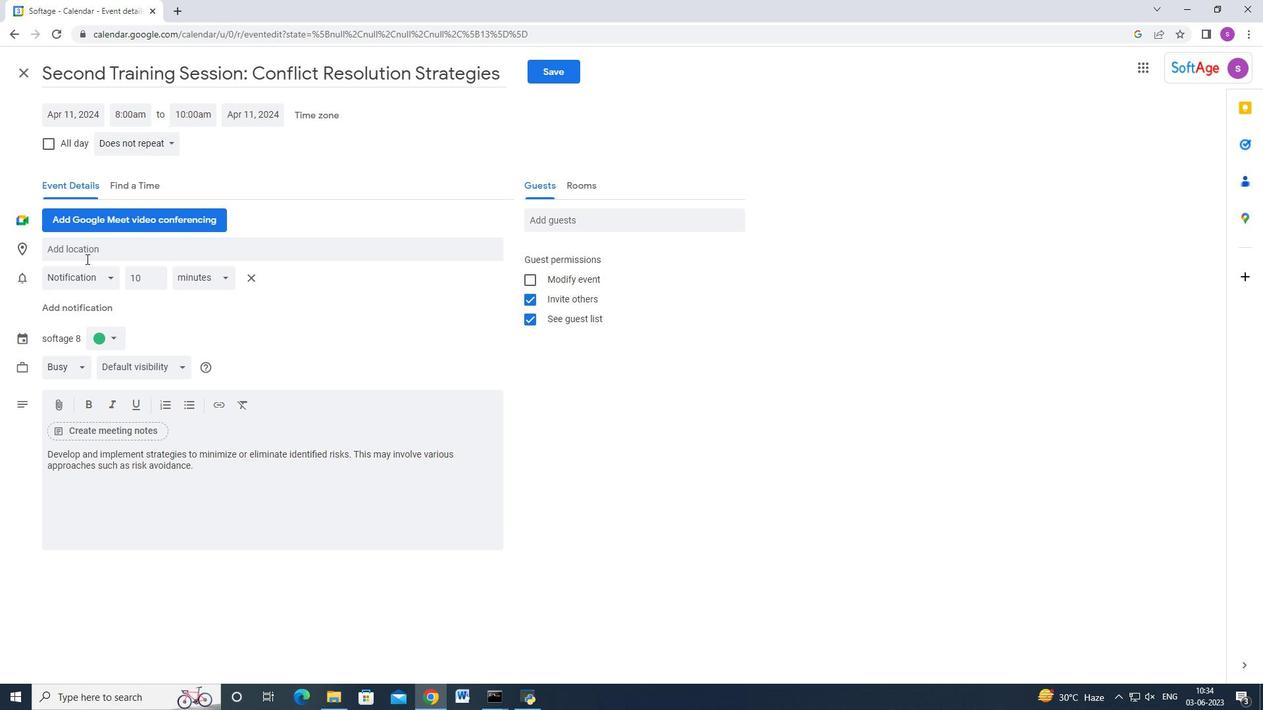 
Action: Mouse moved to (86, 255)
Screenshot: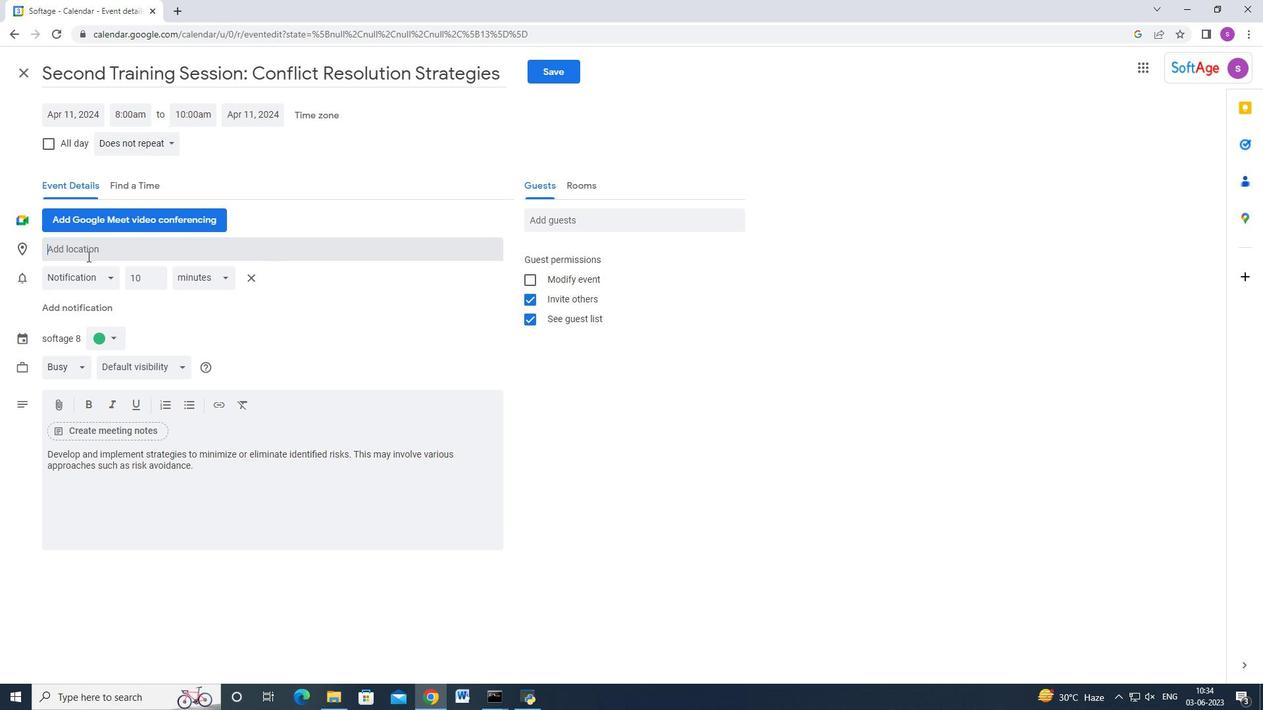 
Action: Key pressed 456,<Key.backspace><Key.space><Key.shift>Park<Key.space><Key.shift>Avenue,<Key.space><Key.shift_r>Downtown,<Key.space><Key.shift>Chicago,<Key.space><Key.caps_lock>USA<Key.caps_lock>
Screenshot: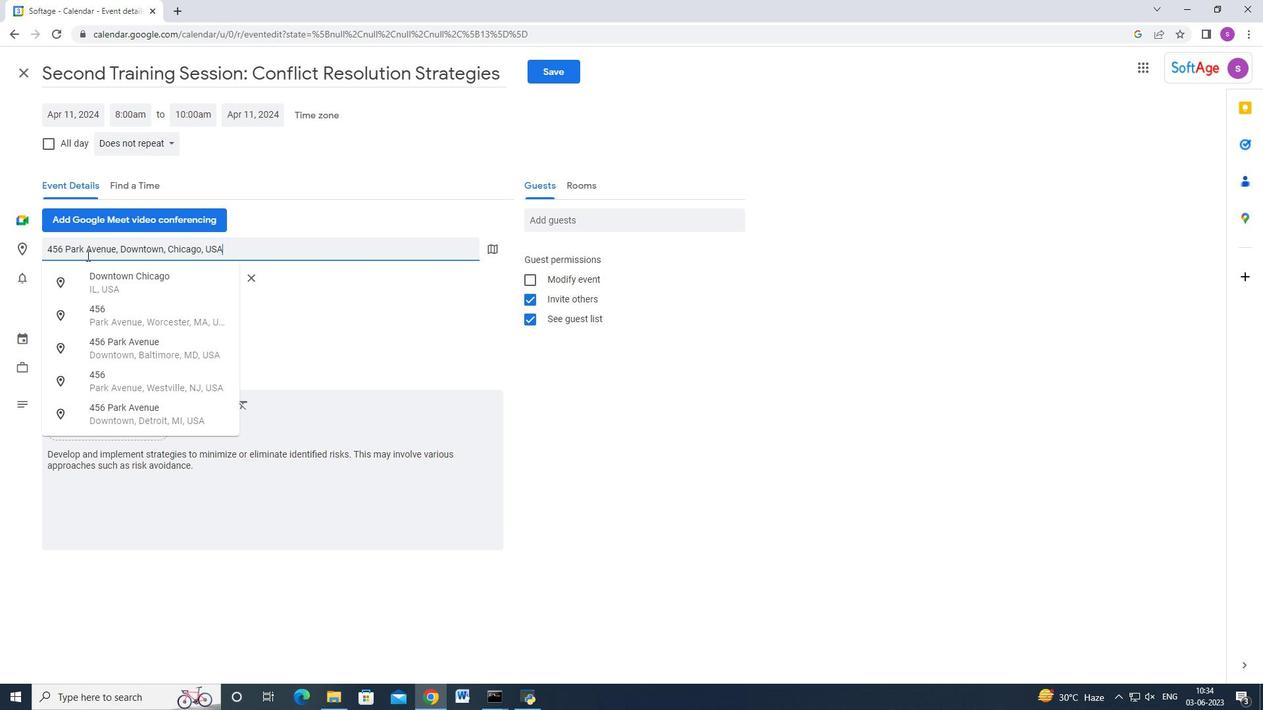 
Action: Mouse moved to (590, 223)
Screenshot: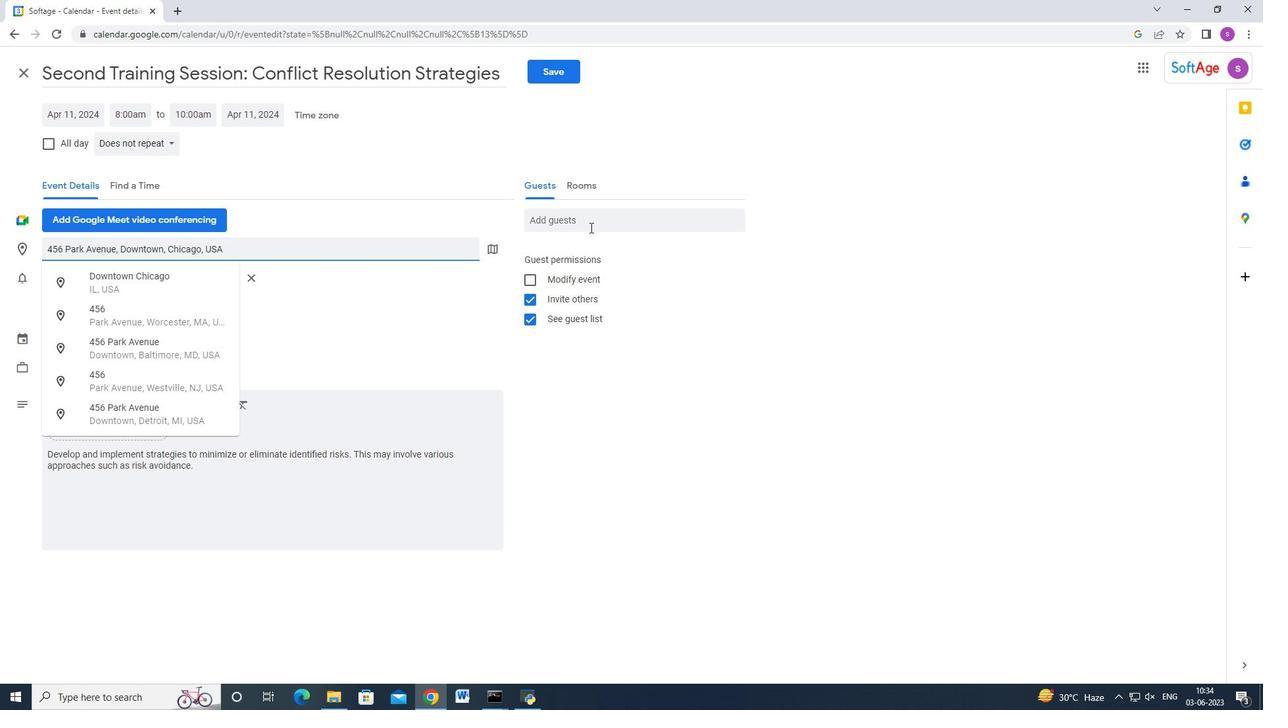 
Action: Mouse pressed left at (590, 223)
Screenshot: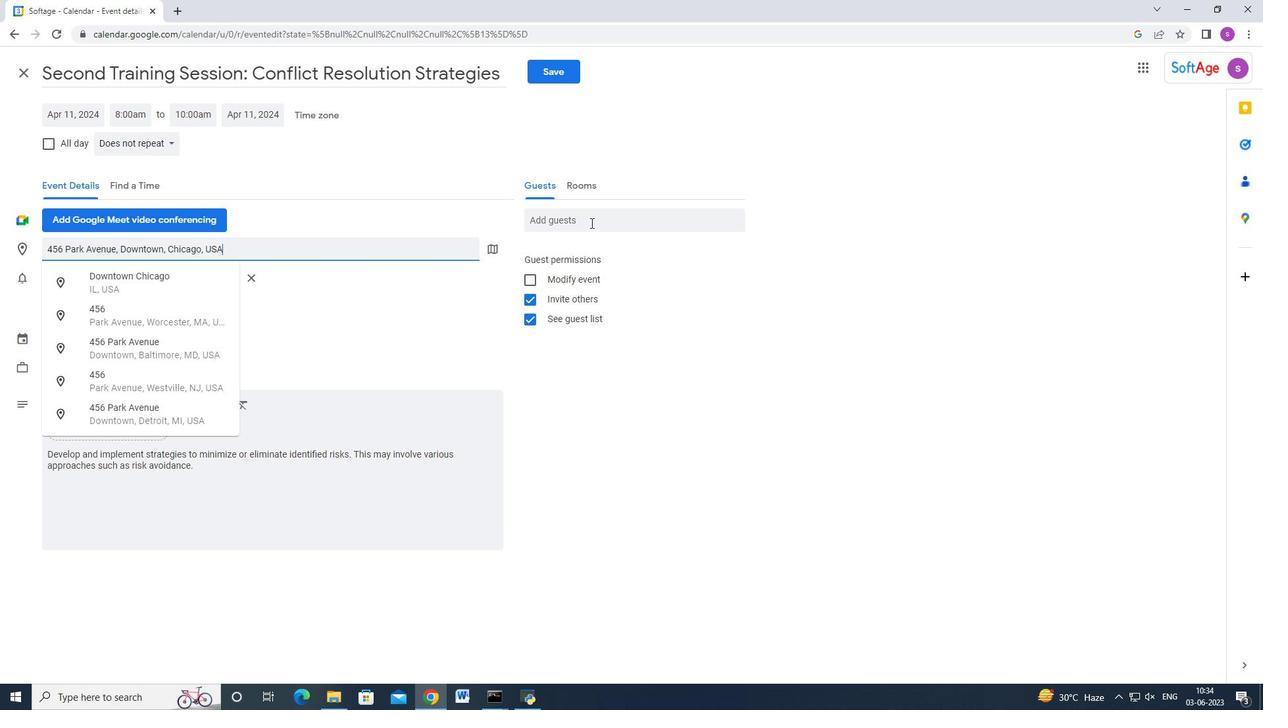 
Action: Mouse moved to (589, 223)
Screenshot: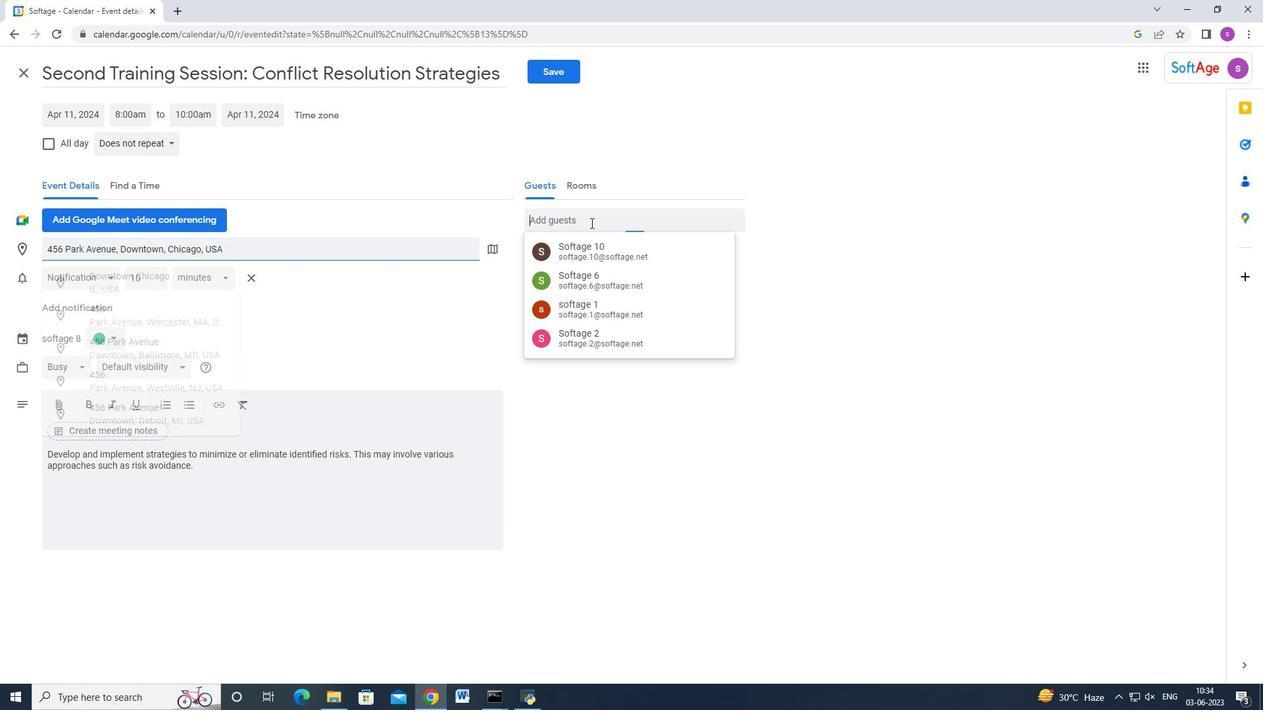 
Action: Key pressed softage.6<Key.shift_r>@softage.net<Key.enter>softage.7<Key.shift_r>@softctrl+A<Key.backspace>
Screenshot: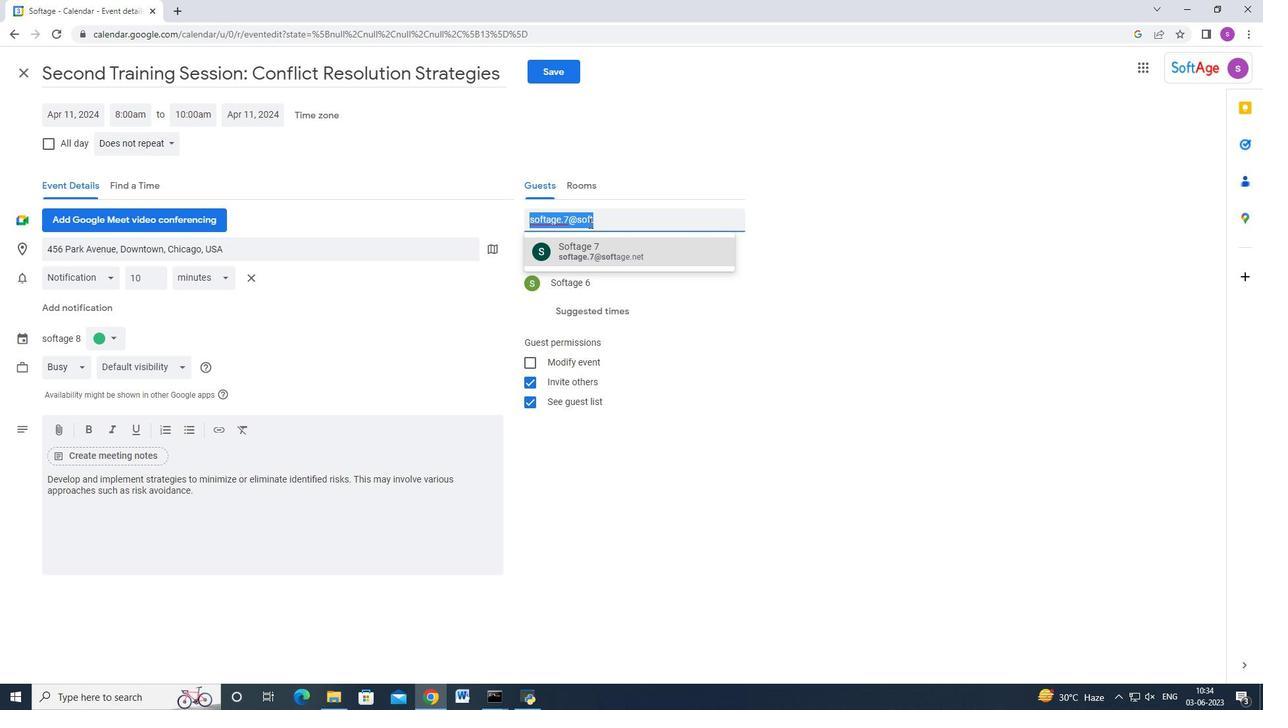 
Action: Mouse moved to (789, 207)
Screenshot: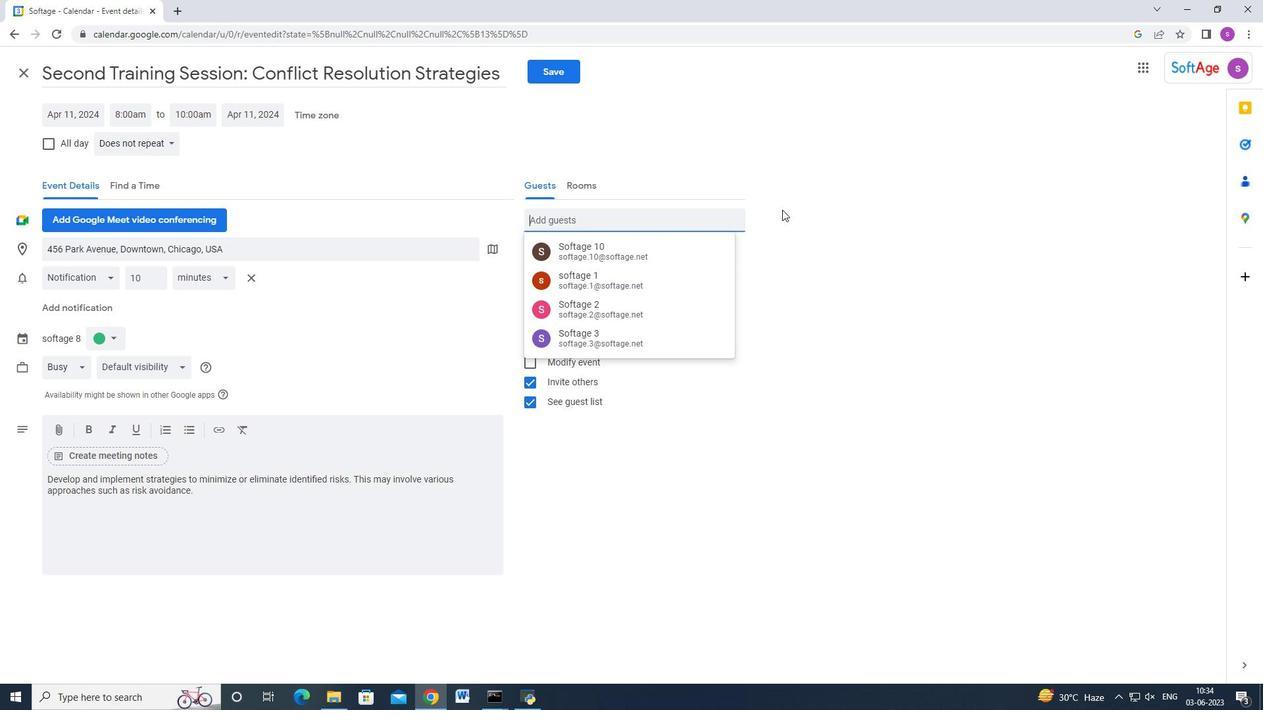 
Action: Key pressed softage.6<Key.shift_r>@2<Key.backspace>softage.net<Key.enter>softage.7<Key.shift_r>@softage.net<Key.enter>
Screenshot: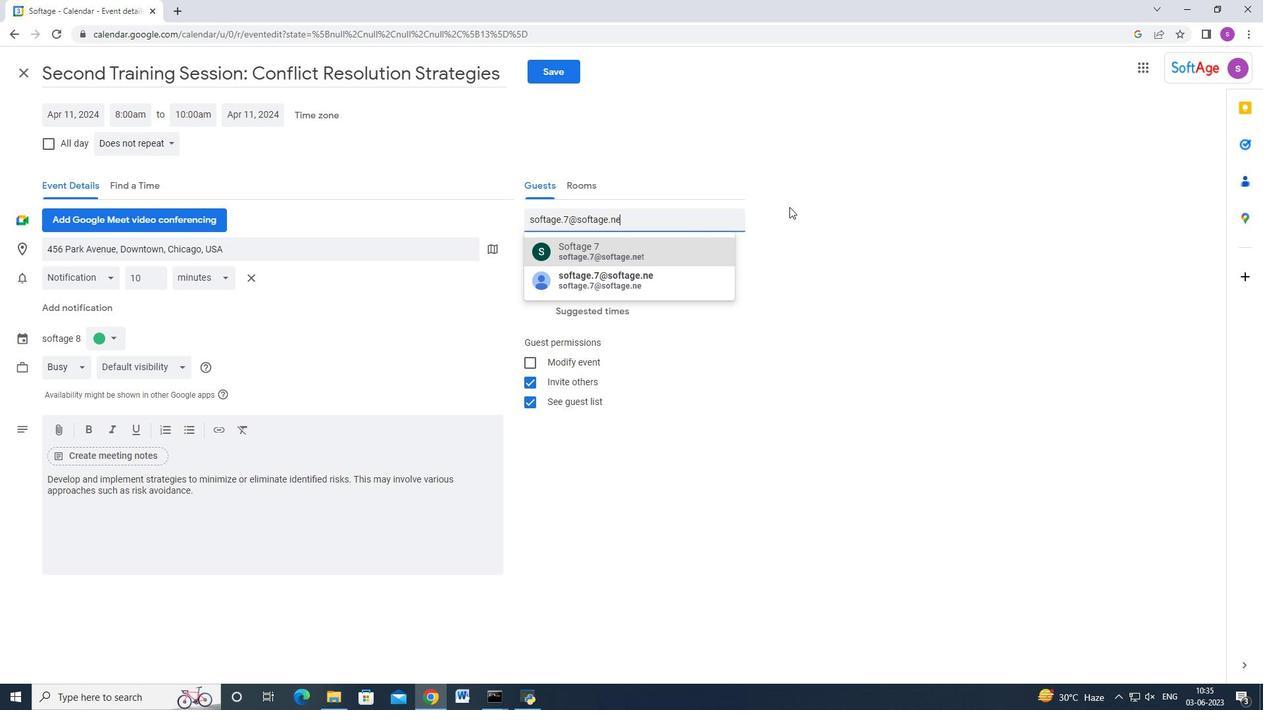 
Action: Mouse moved to (149, 143)
Screenshot: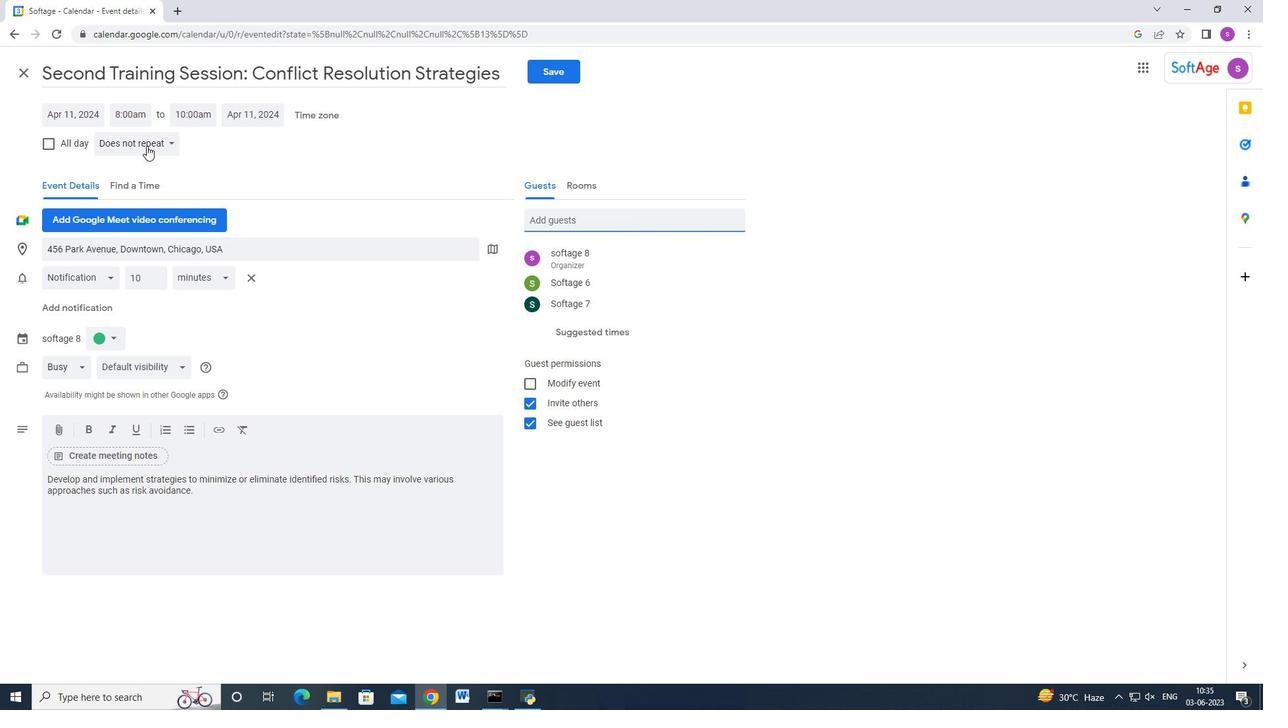 
Action: Mouse pressed left at (149, 143)
Screenshot: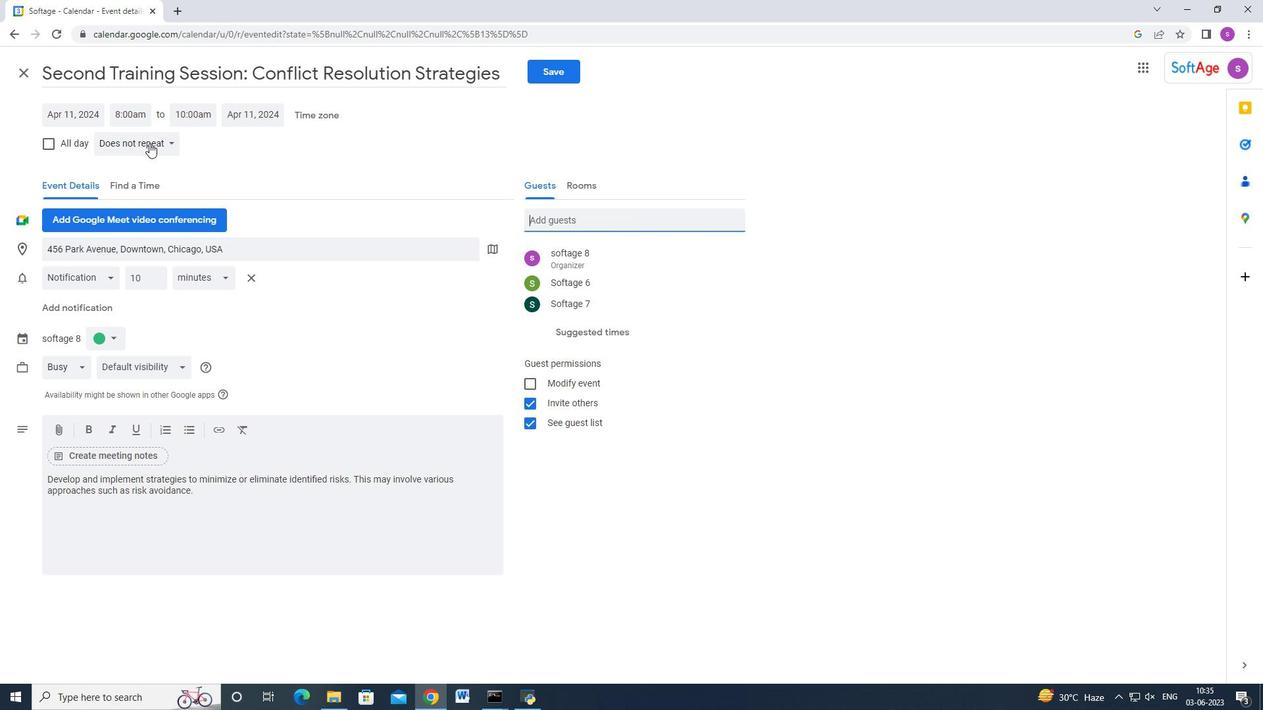 
Action: Mouse moved to (191, 282)
Screenshot: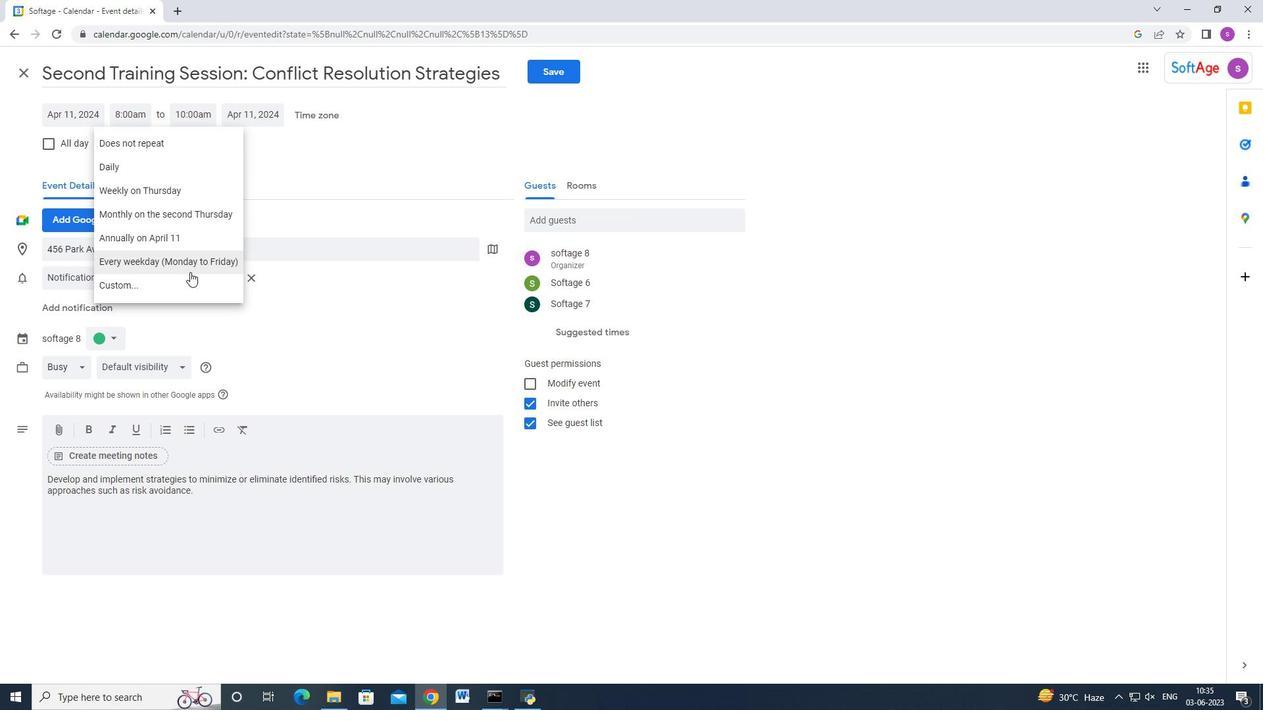
Action: Mouse pressed left at (191, 282)
Screenshot: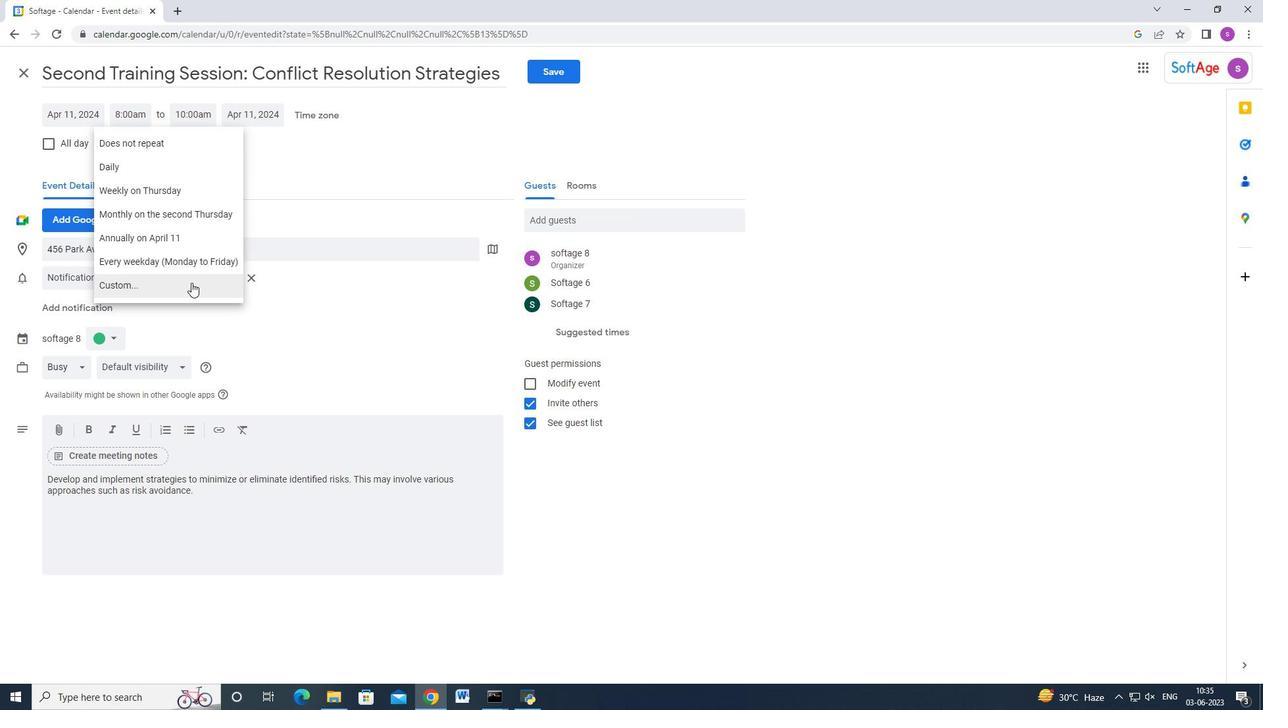 
Action: Mouse moved to (616, 343)
Screenshot: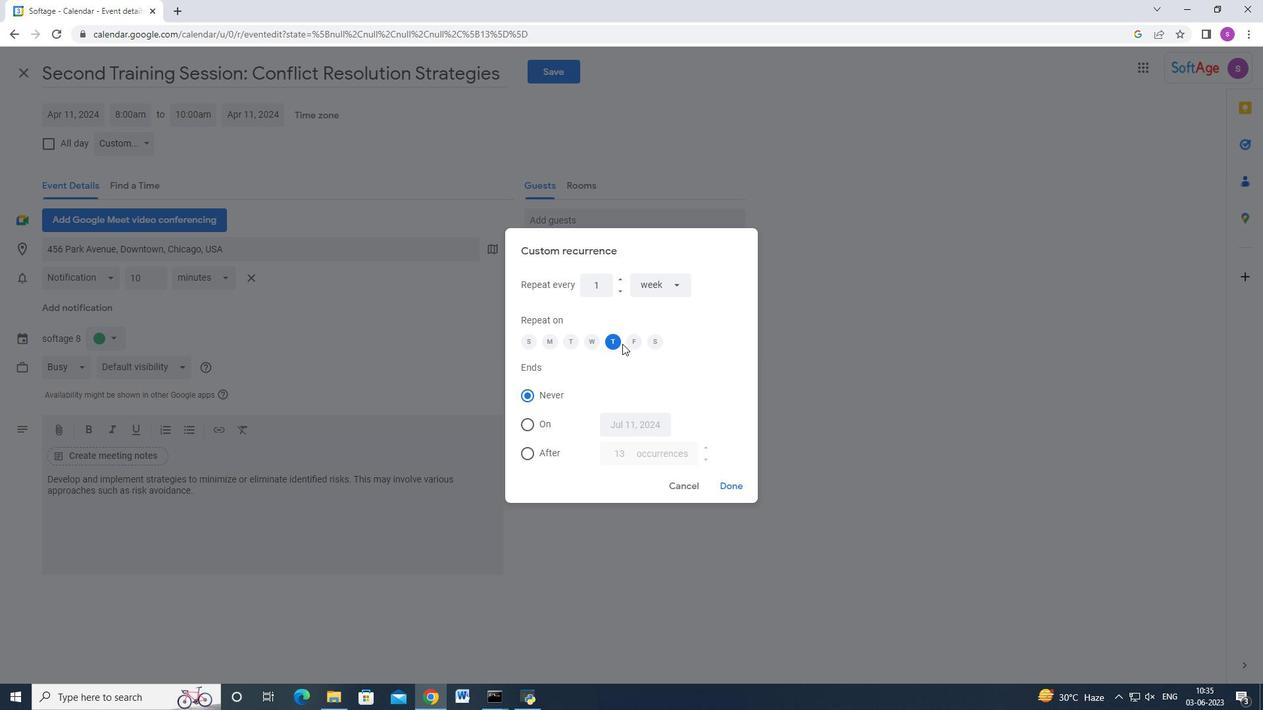 
Action: Mouse pressed left at (616, 343)
Screenshot: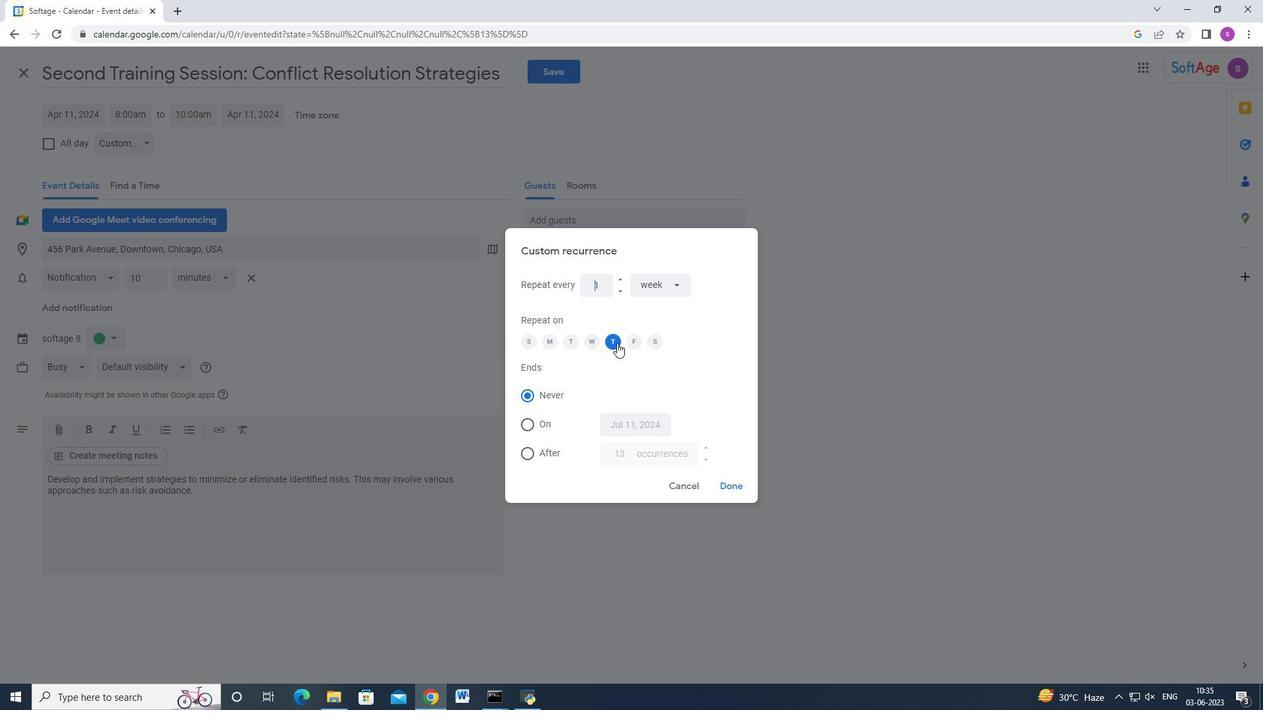 
Action: Mouse moved to (523, 342)
Screenshot: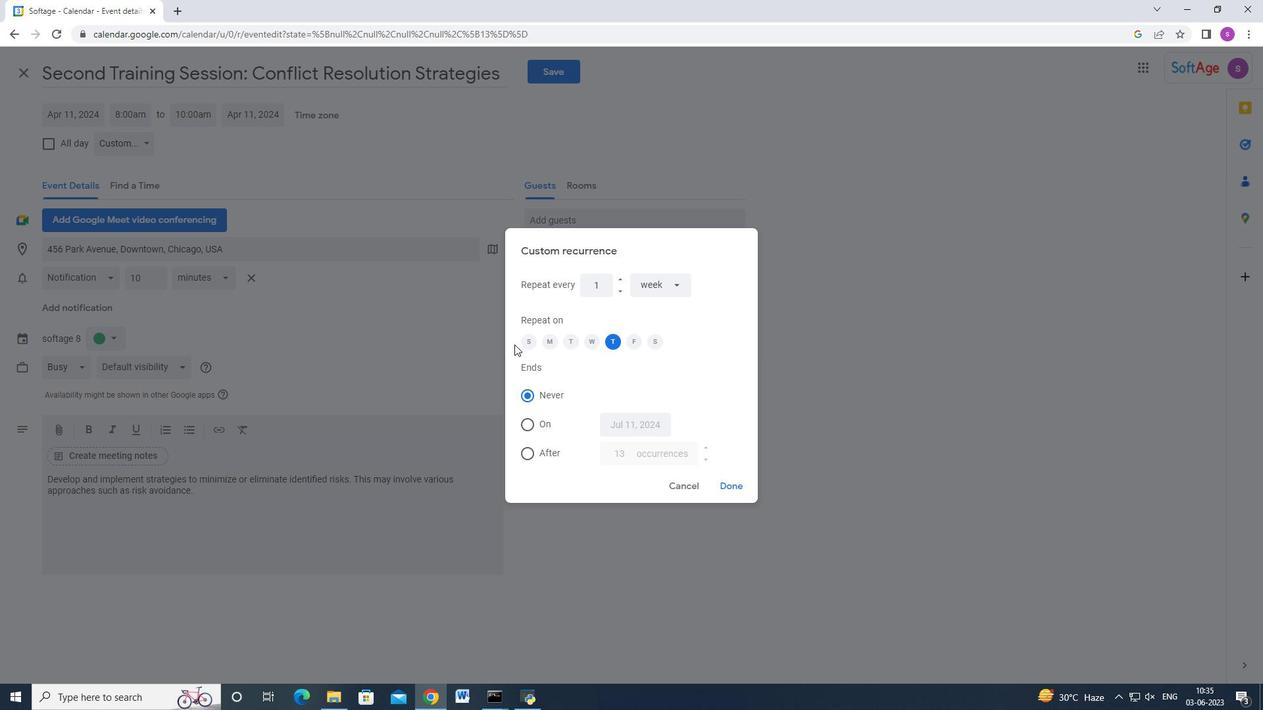 
Action: Mouse pressed left at (523, 342)
Screenshot: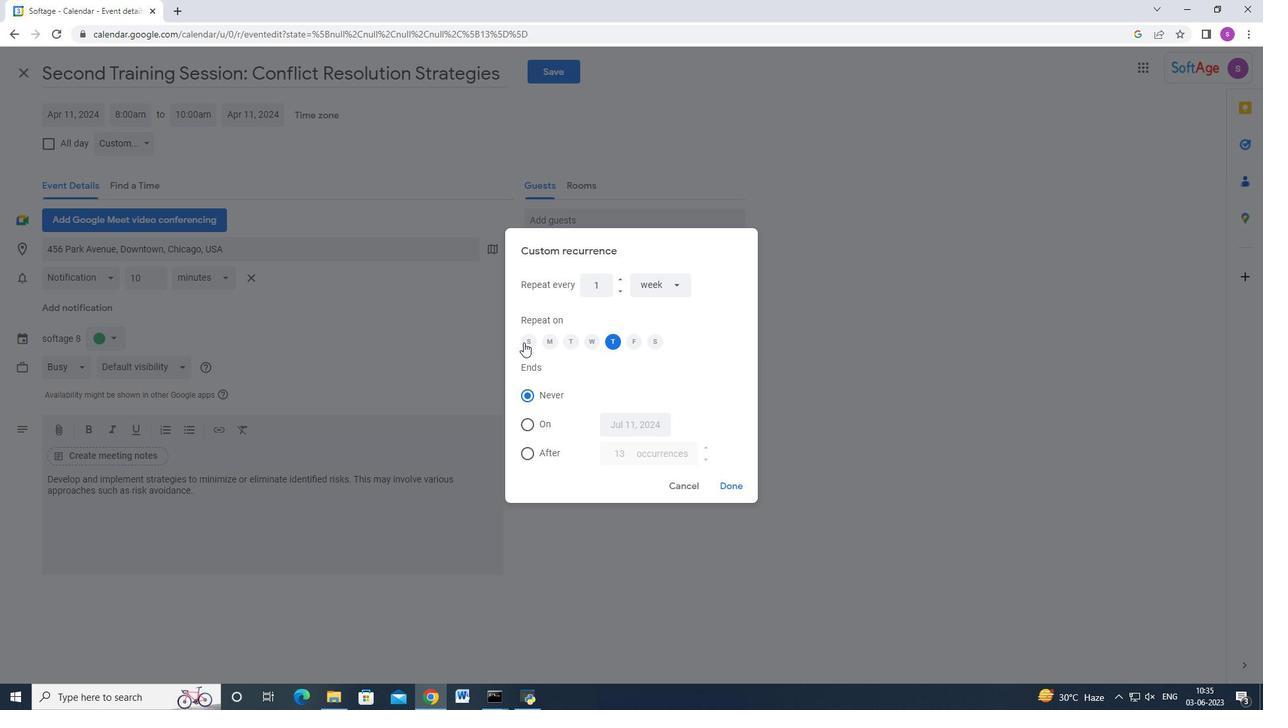 
Action: Mouse moved to (613, 344)
Screenshot: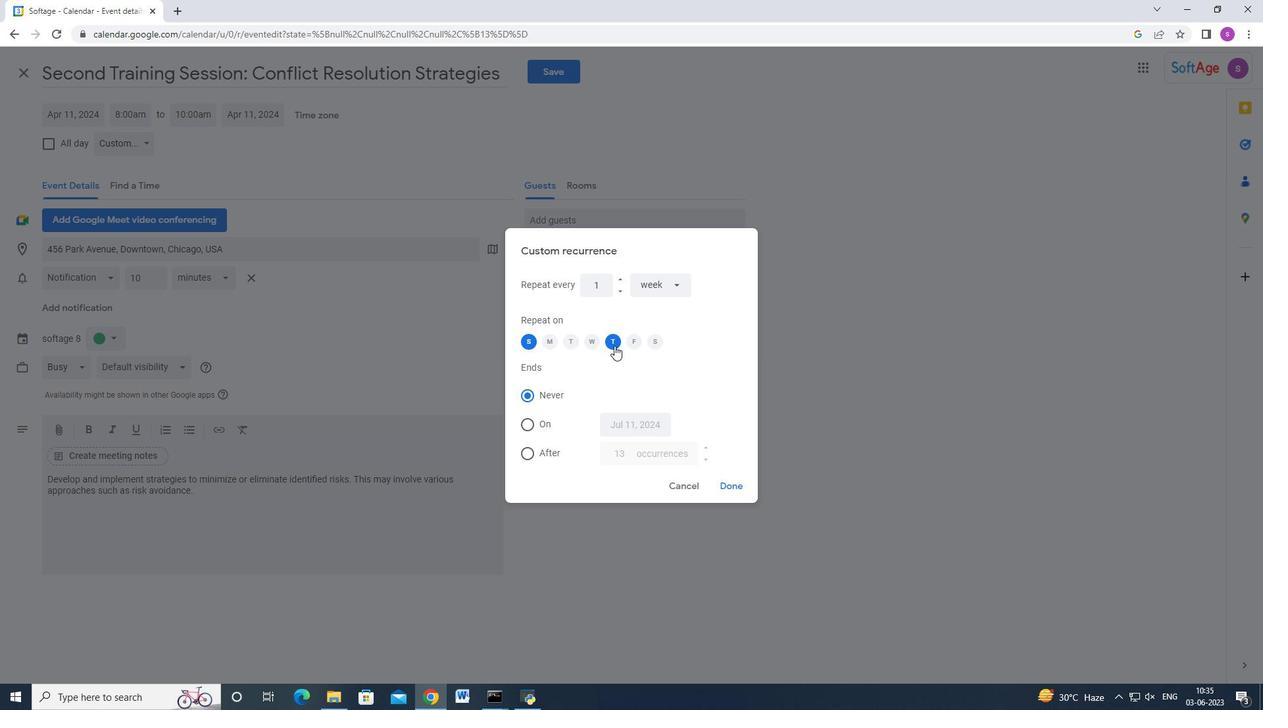 
Action: Mouse pressed left at (613, 344)
Screenshot: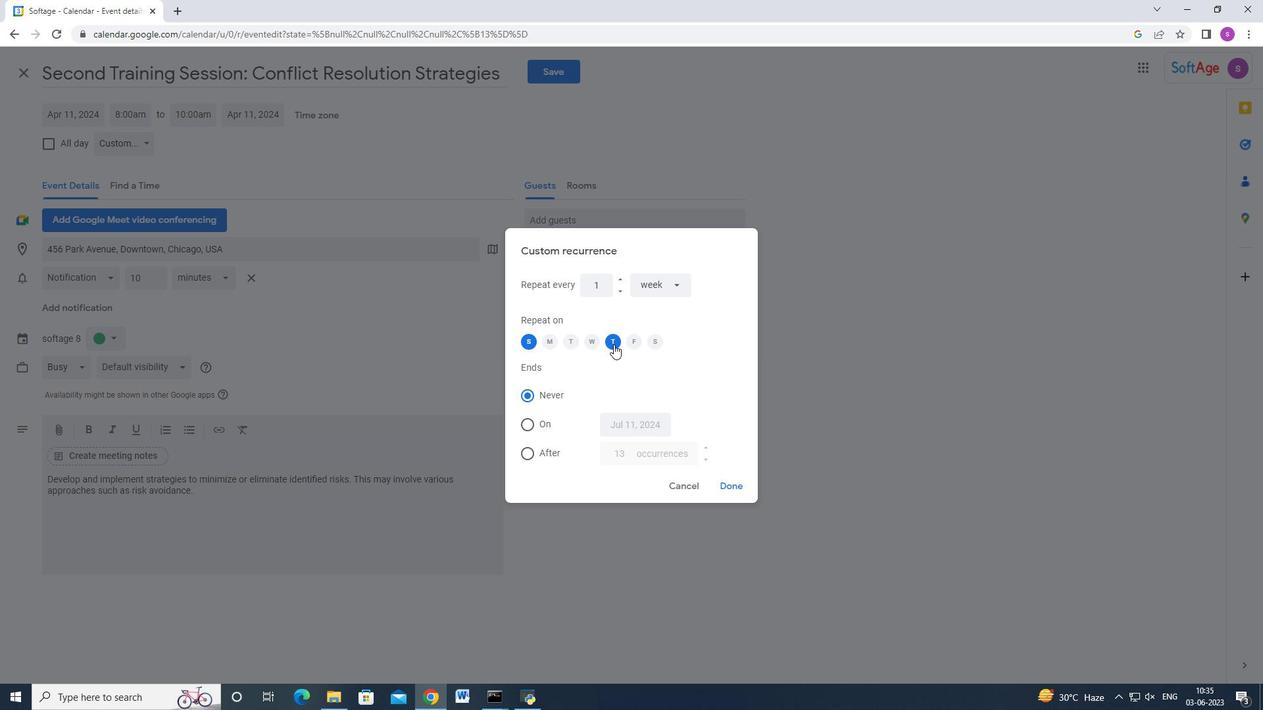 
Action: Mouse moved to (720, 484)
Screenshot: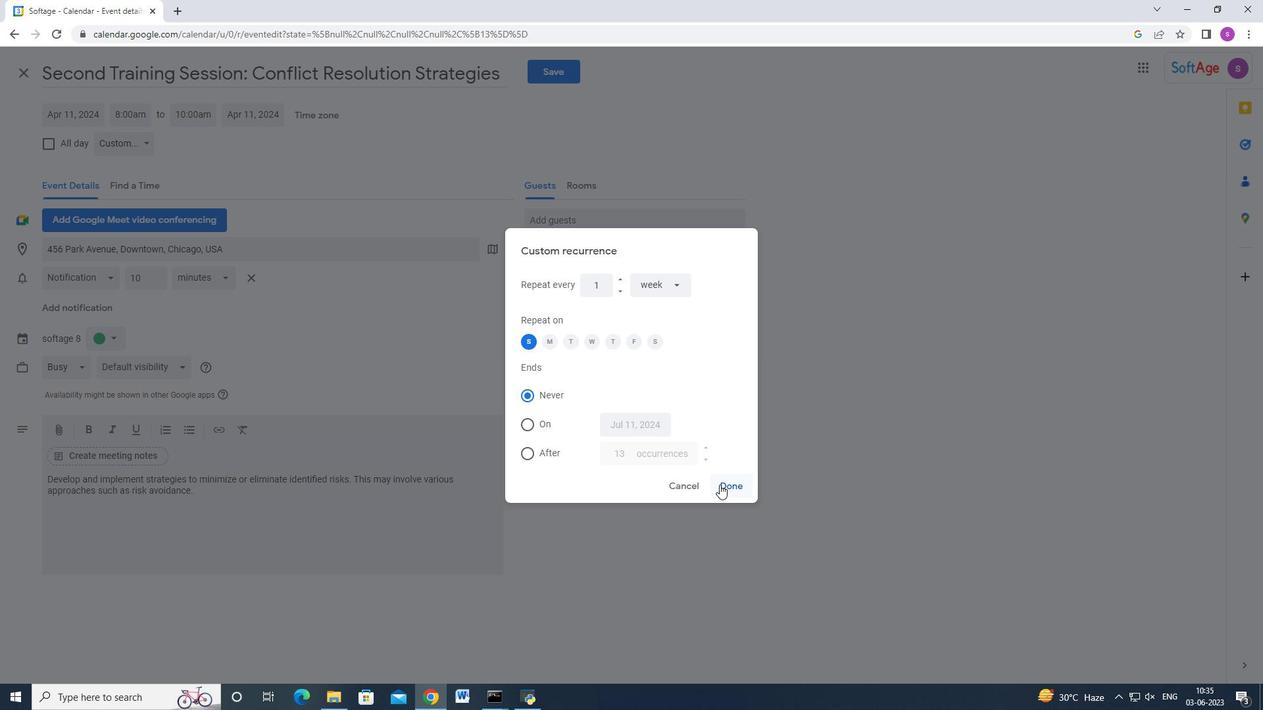 
Action: Mouse pressed left at (720, 484)
Screenshot: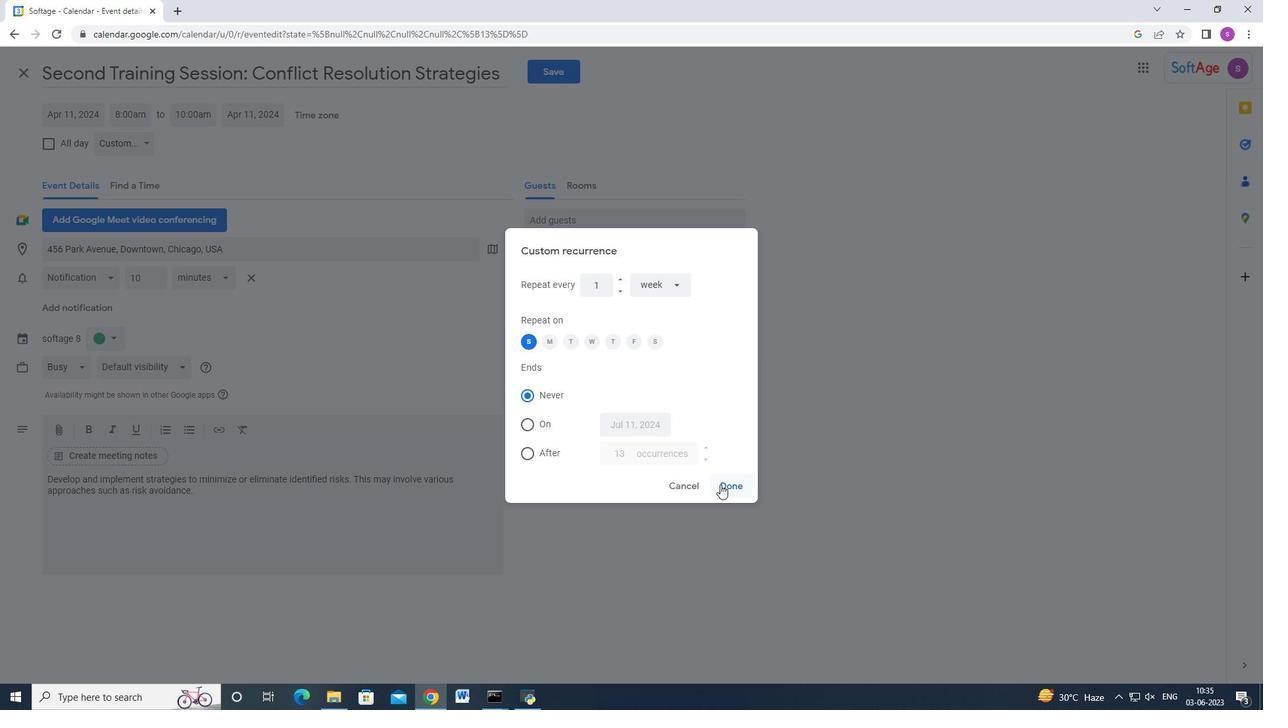 
Action: Mouse moved to (122, 146)
Screenshot: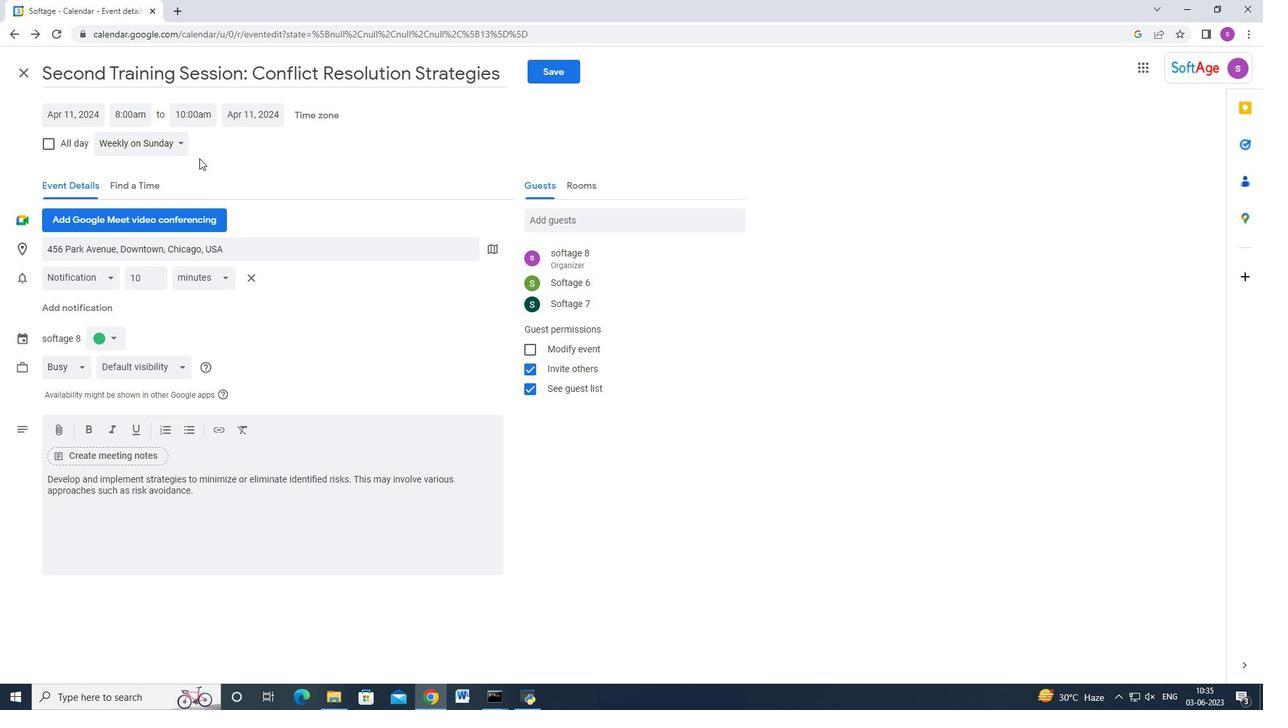 
Action: Mouse pressed left at (122, 146)
Screenshot: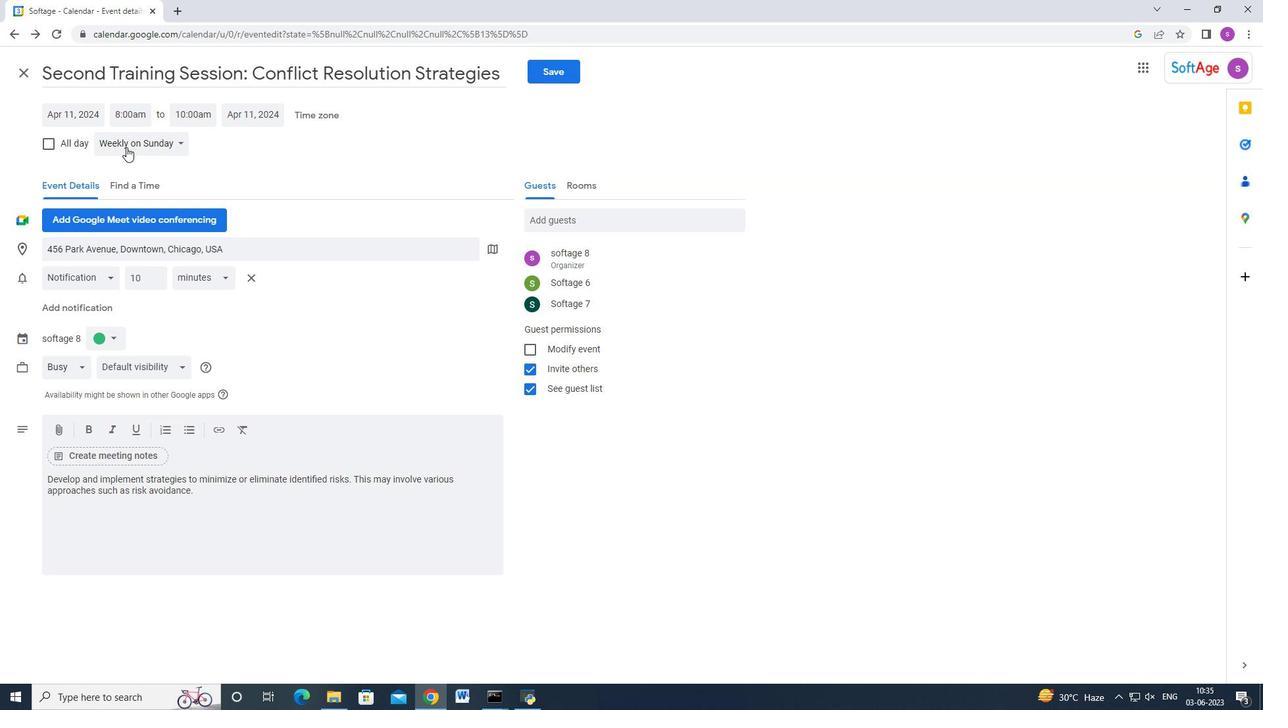 
Action: Mouse moved to (153, 245)
Screenshot: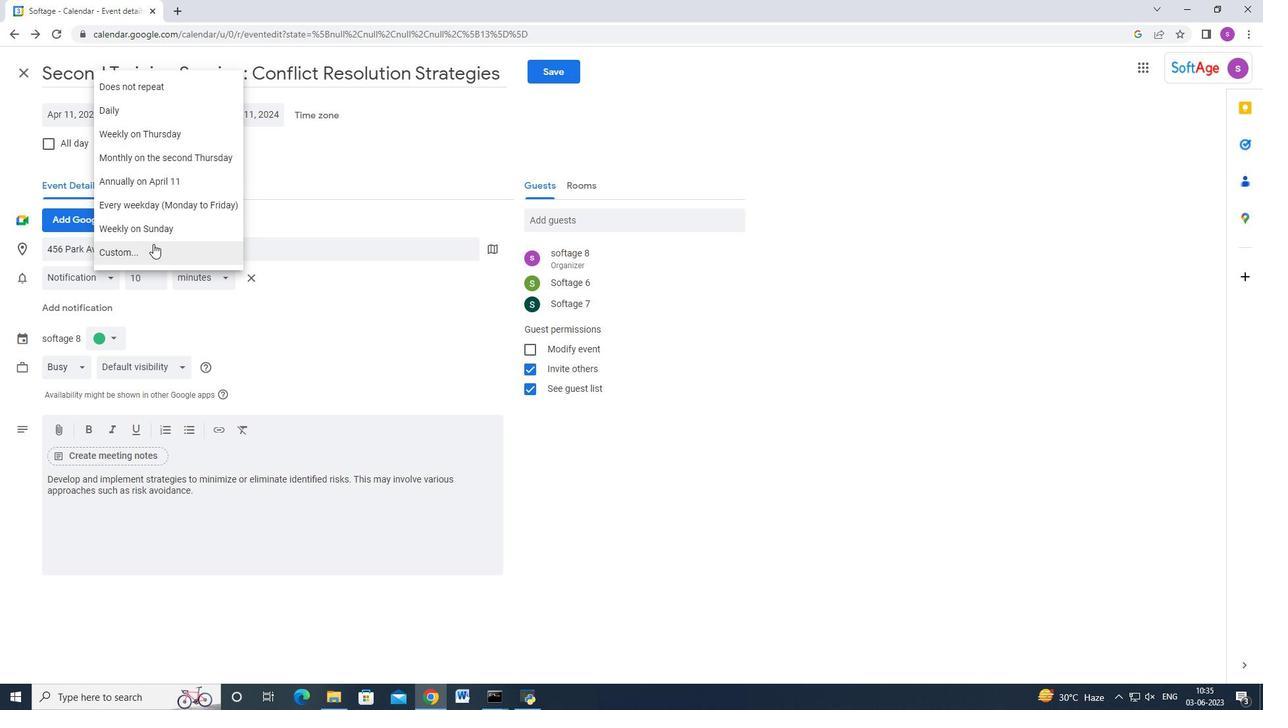 
Action: Mouse pressed left at (153, 245)
Screenshot: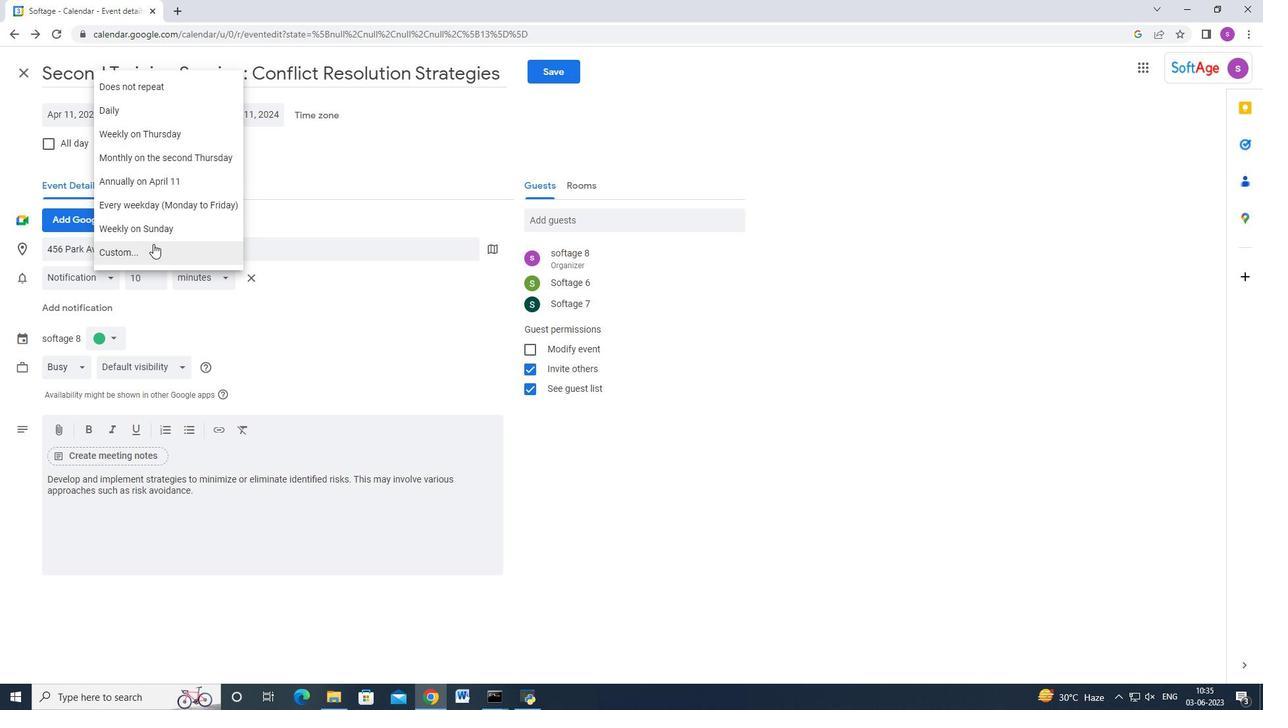 
Action: Mouse moved to (661, 358)
Screenshot: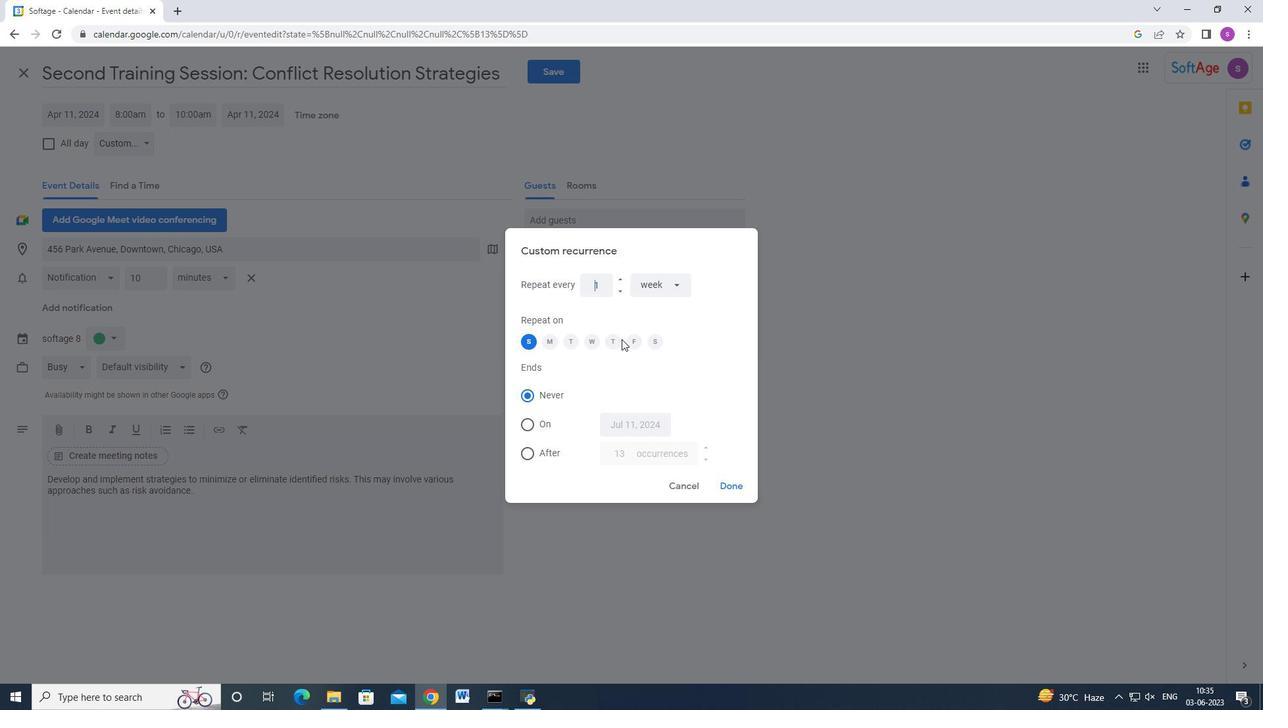 
